Task: Find connections with filter location Laâyoune / El Aaiún with filter topic #inspirationwith filter profile language Potuguese with filter current company K12 Techno Services Pvt. Ltd. with filter school Sri Aurobindo College with filter industry Retail with filter service category Headshot Photography with filter keywords title Executive Assistant
Action: Mouse moved to (567, 70)
Screenshot: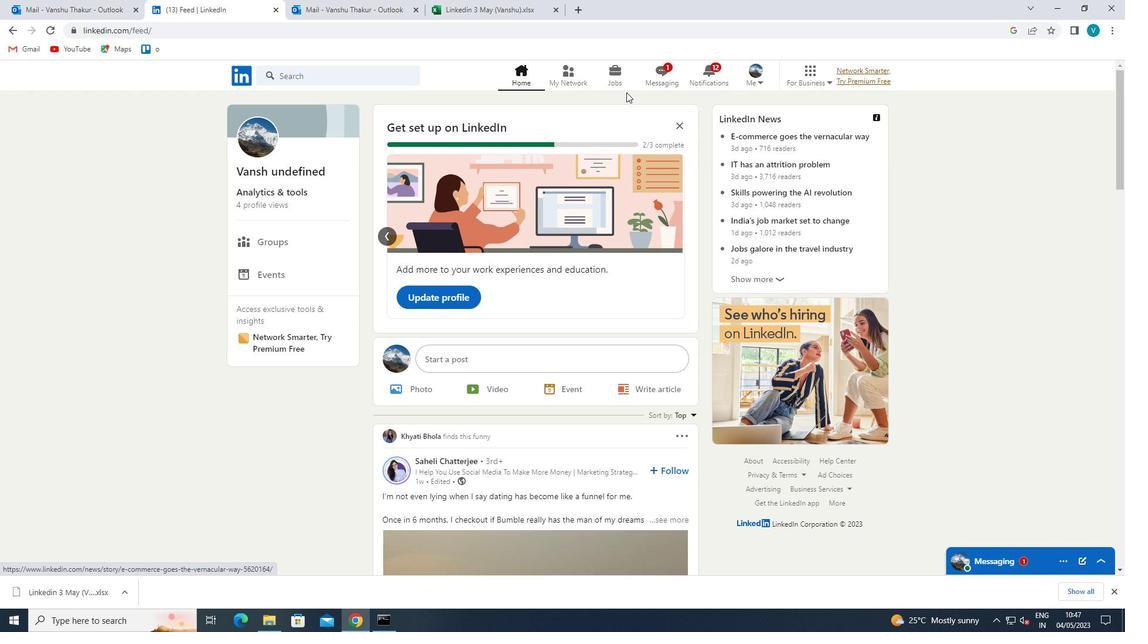 
Action: Mouse pressed left at (567, 70)
Screenshot: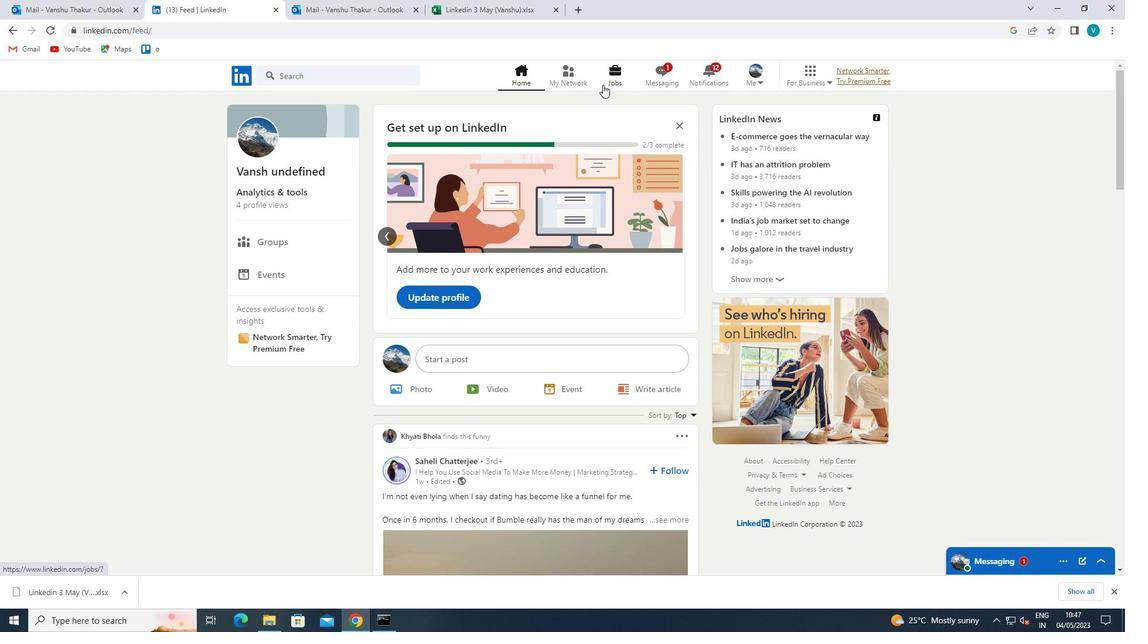 
Action: Mouse moved to (330, 147)
Screenshot: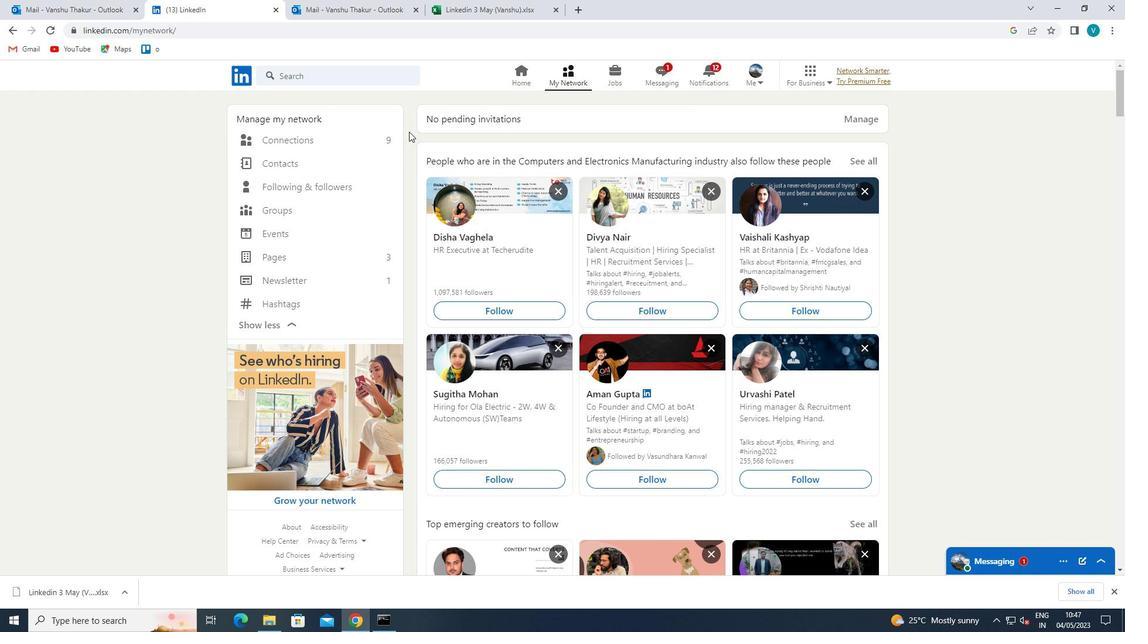 
Action: Mouse pressed left at (330, 147)
Screenshot: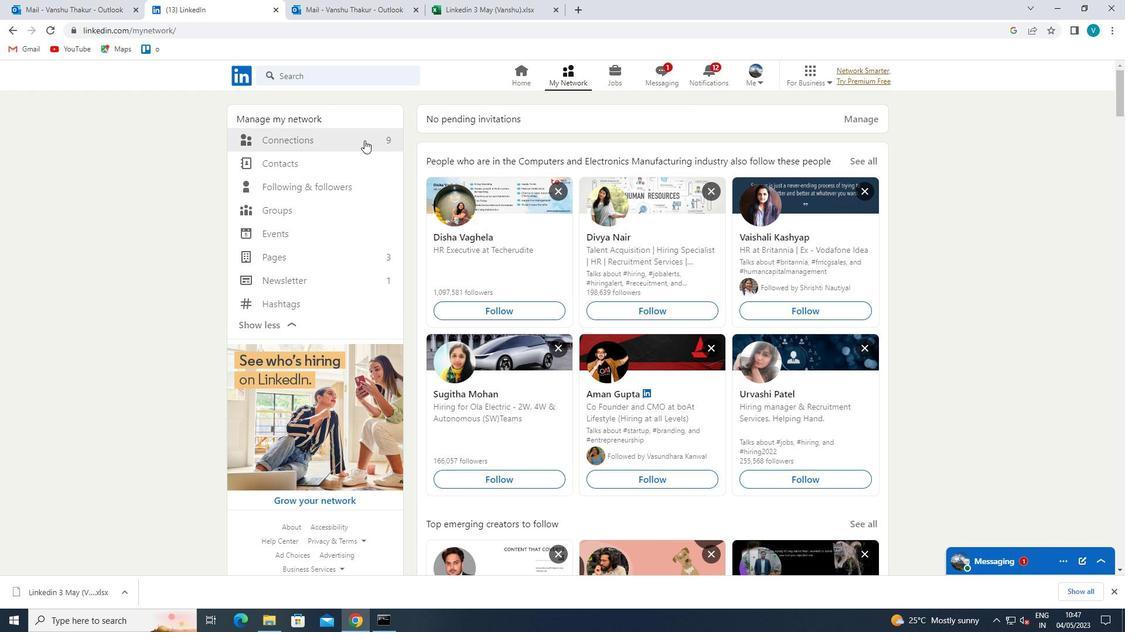 
Action: Mouse moved to (336, 145)
Screenshot: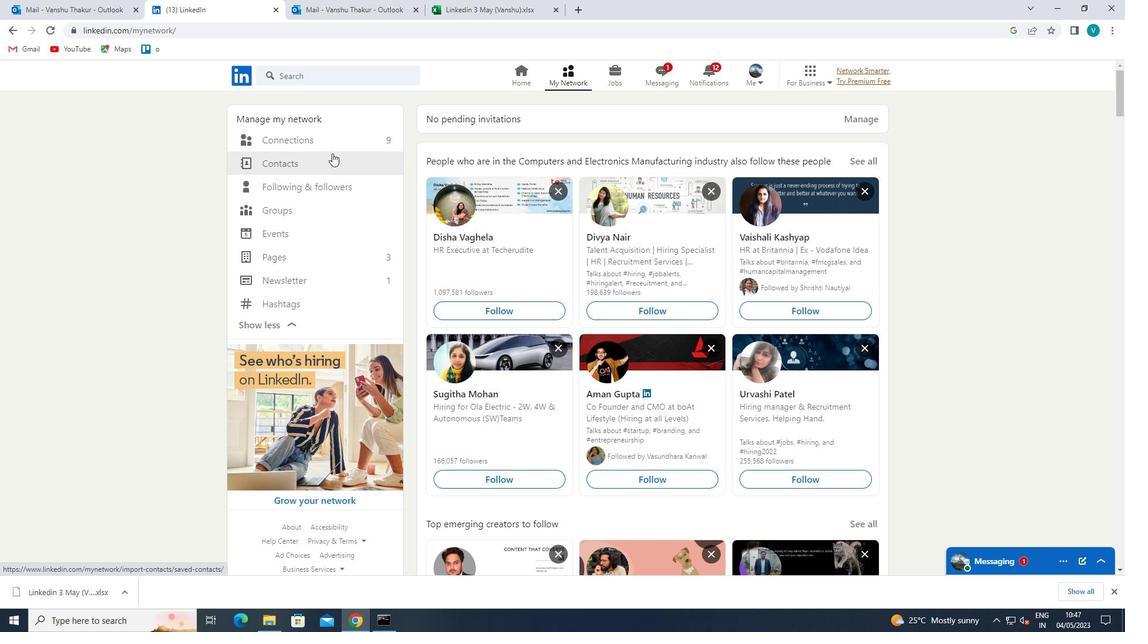 
Action: Mouse pressed left at (336, 145)
Screenshot: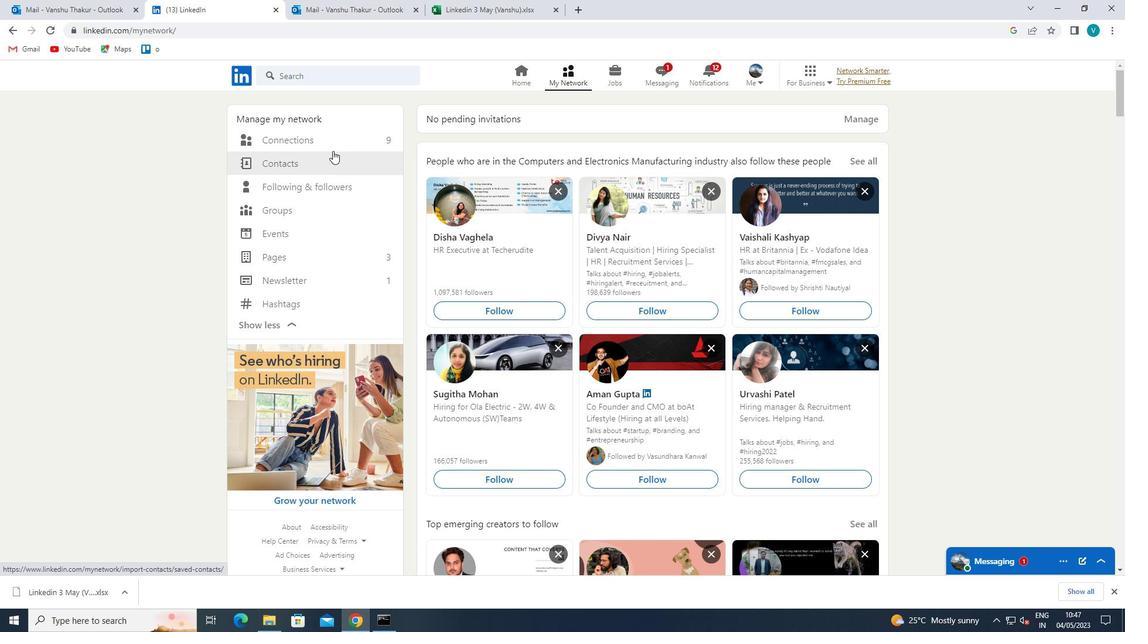 
Action: Mouse moved to (670, 137)
Screenshot: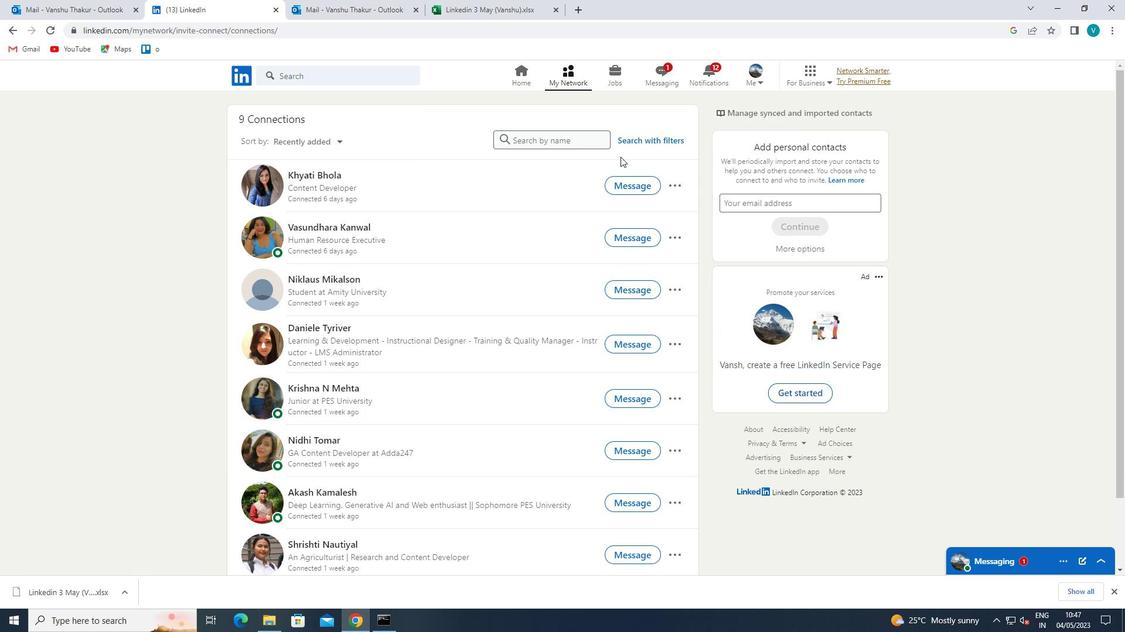 
Action: Mouse pressed left at (670, 137)
Screenshot: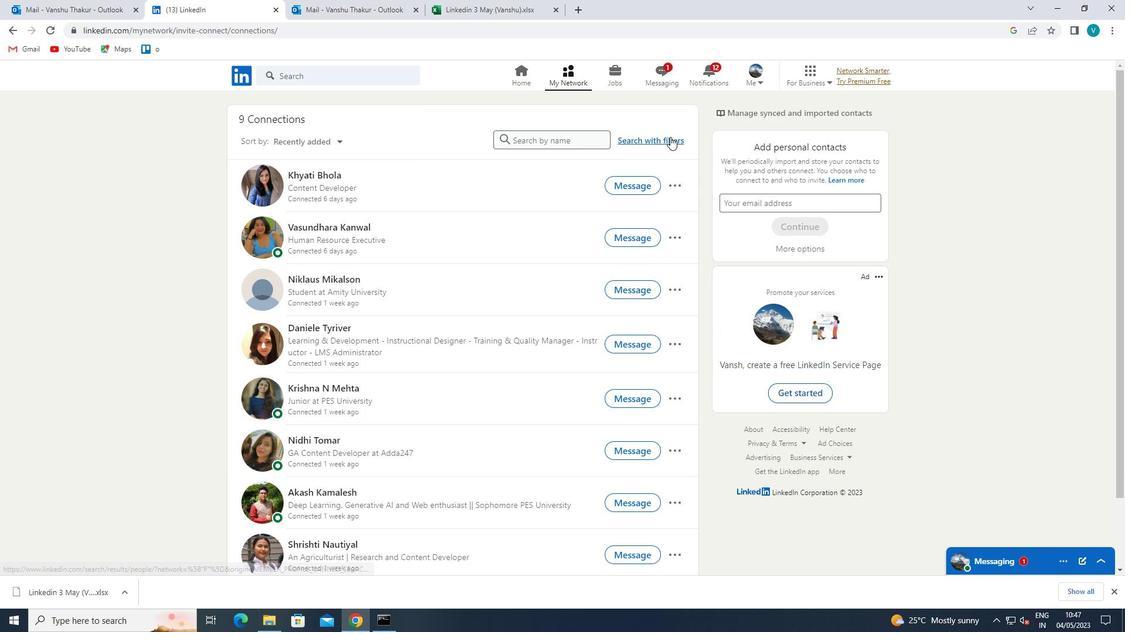 
Action: Mouse moved to (571, 111)
Screenshot: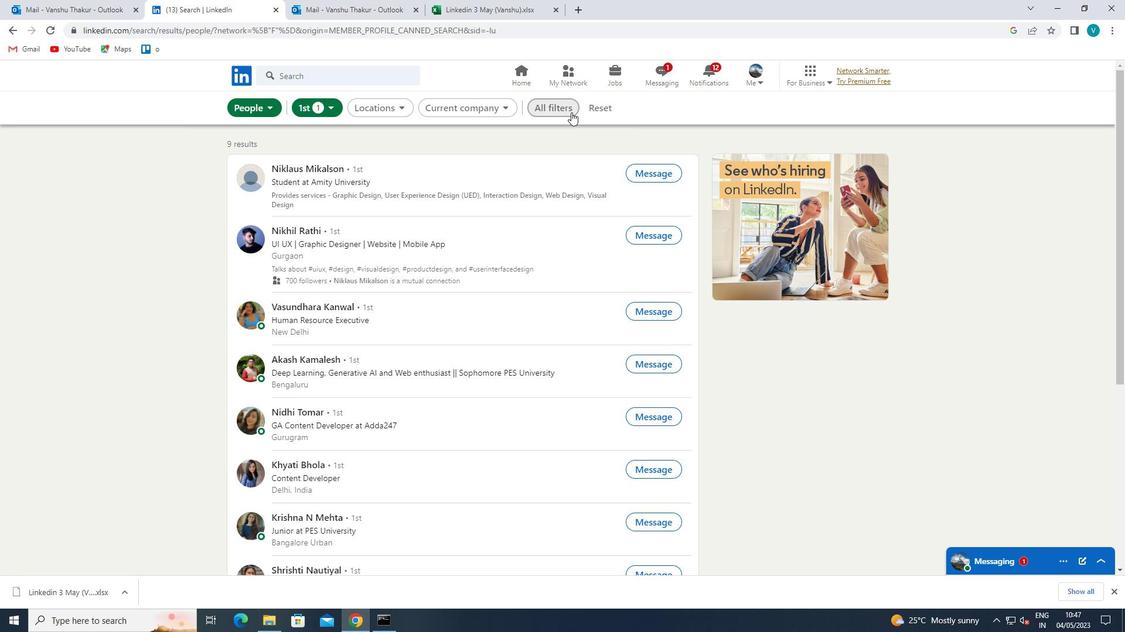 
Action: Mouse pressed left at (571, 111)
Screenshot: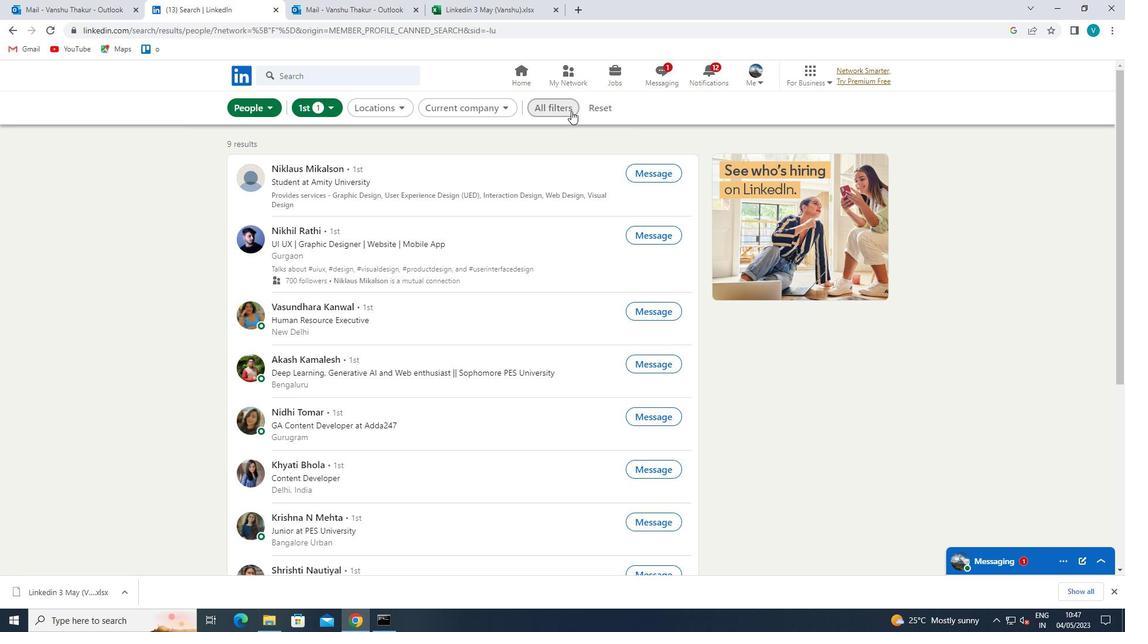 
Action: Mouse moved to (913, 267)
Screenshot: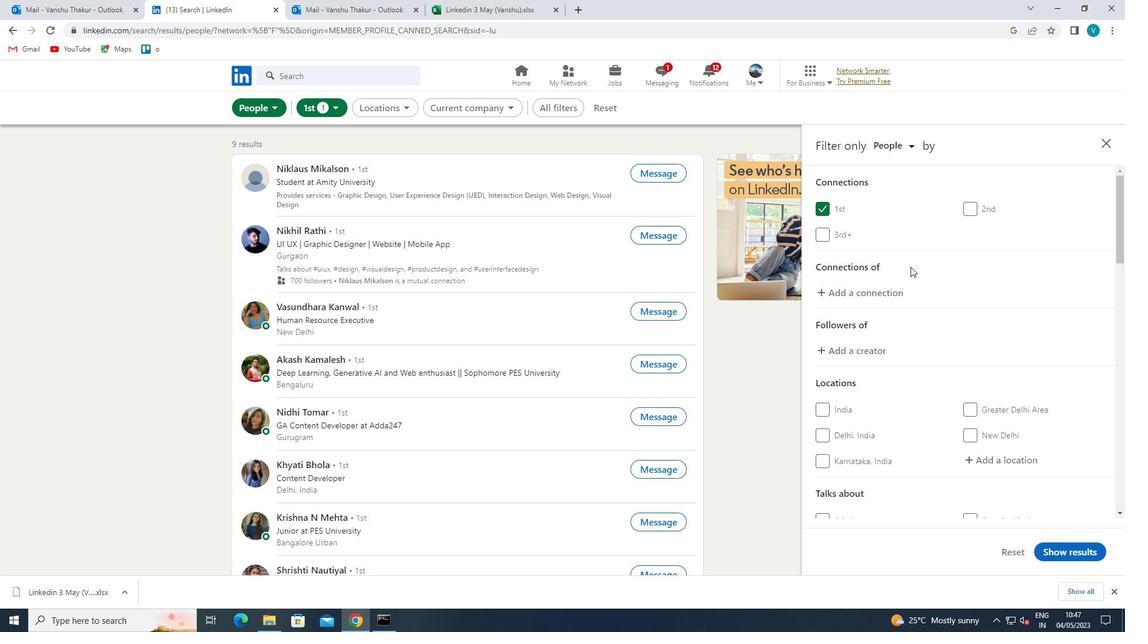 
Action: Mouse scrolled (913, 267) with delta (0, 0)
Screenshot: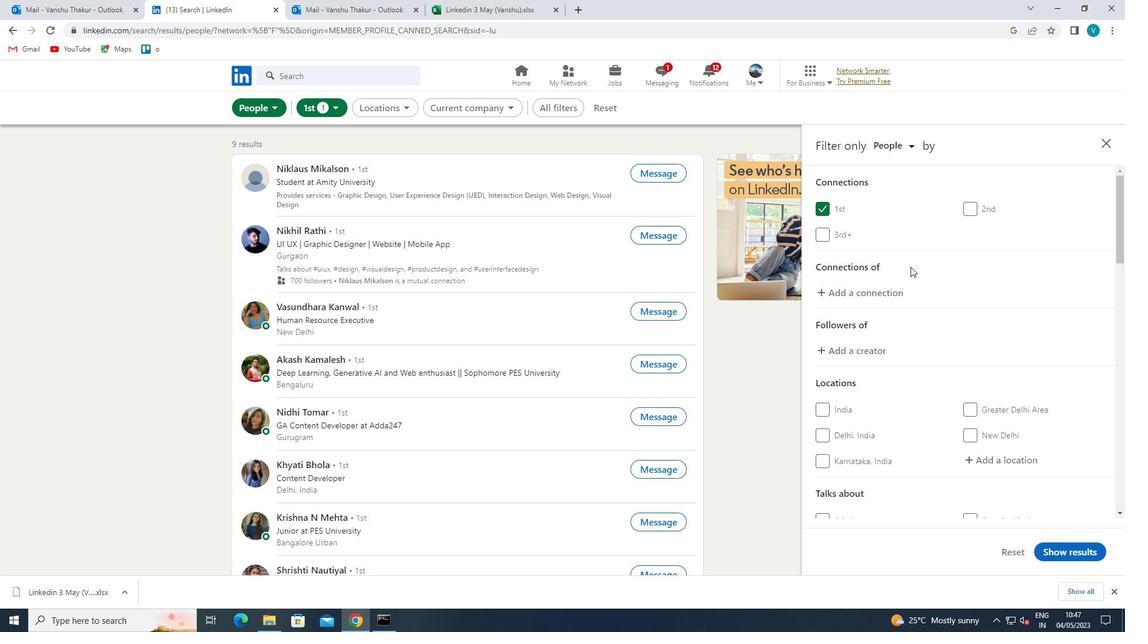 
Action: Mouse moved to (921, 280)
Screenshot: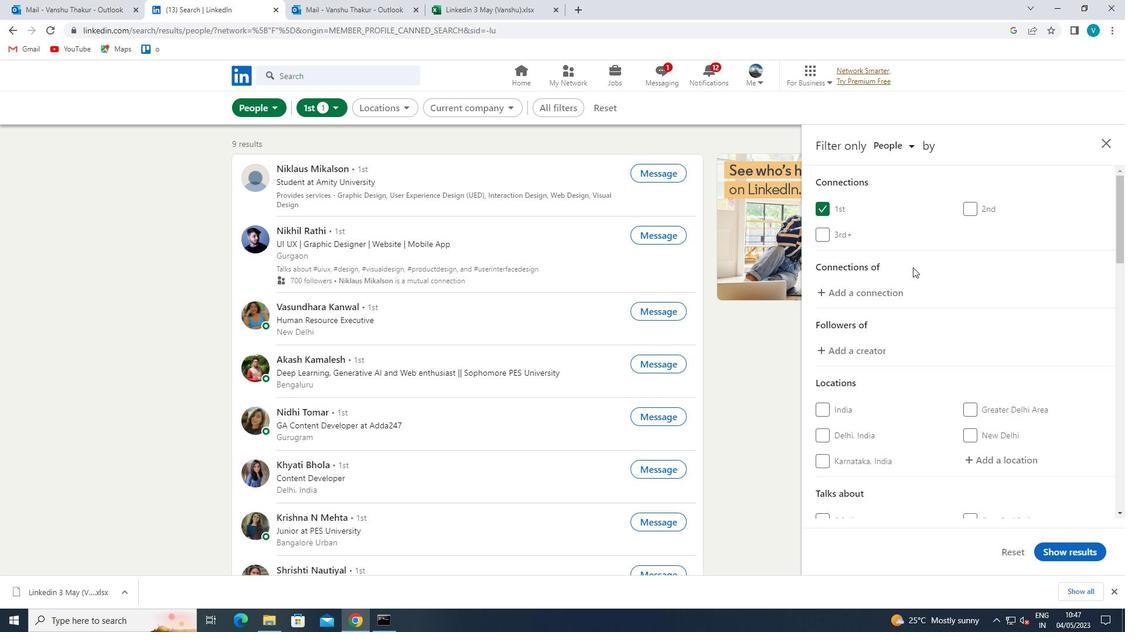 
Action: Mouse scrolled (921, 279) with delta (0, 0)
Screenshot: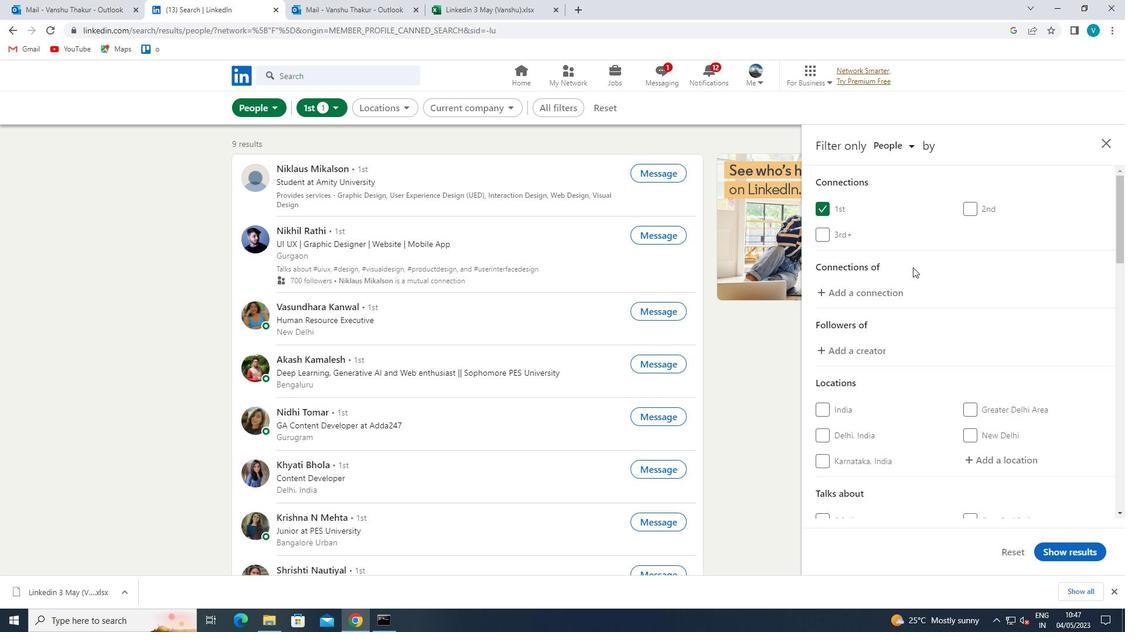 
Action: Mouse moved to (990, 343)
Screenshot: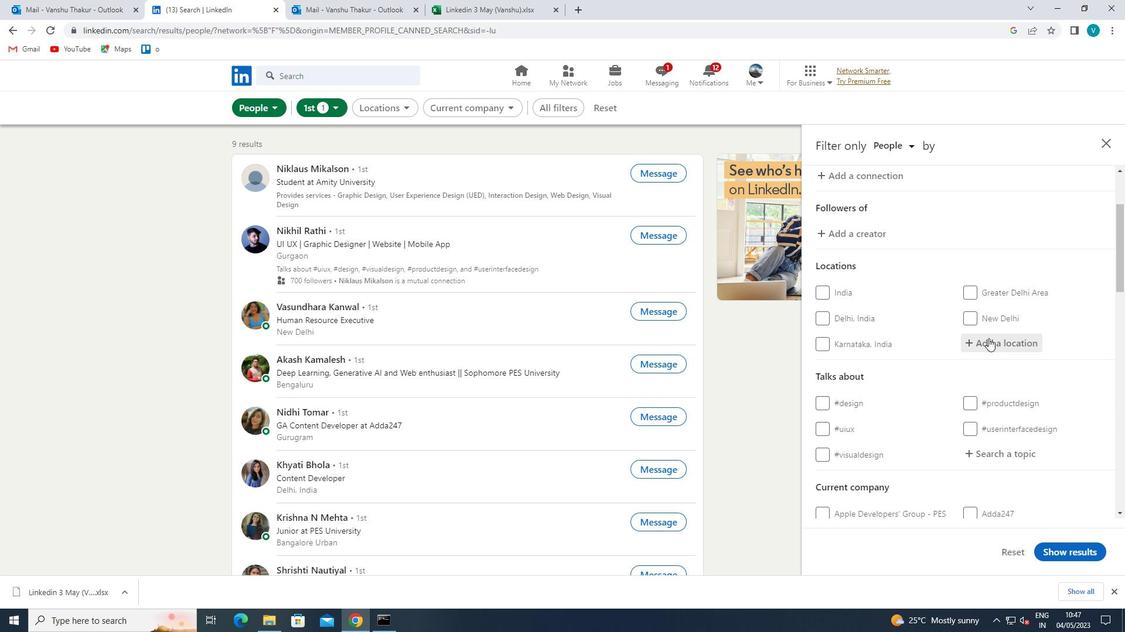 
Action: Mouse pressed left at (990, 343)
Screenshot: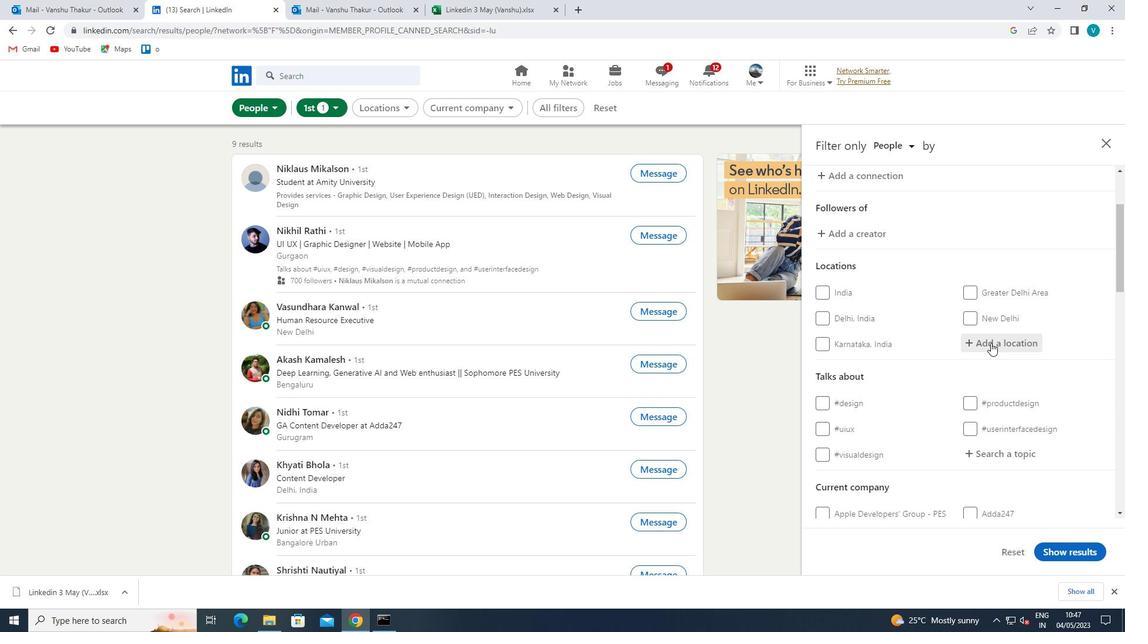 
Action: Mouse moved to (984, 347)
Screenshot: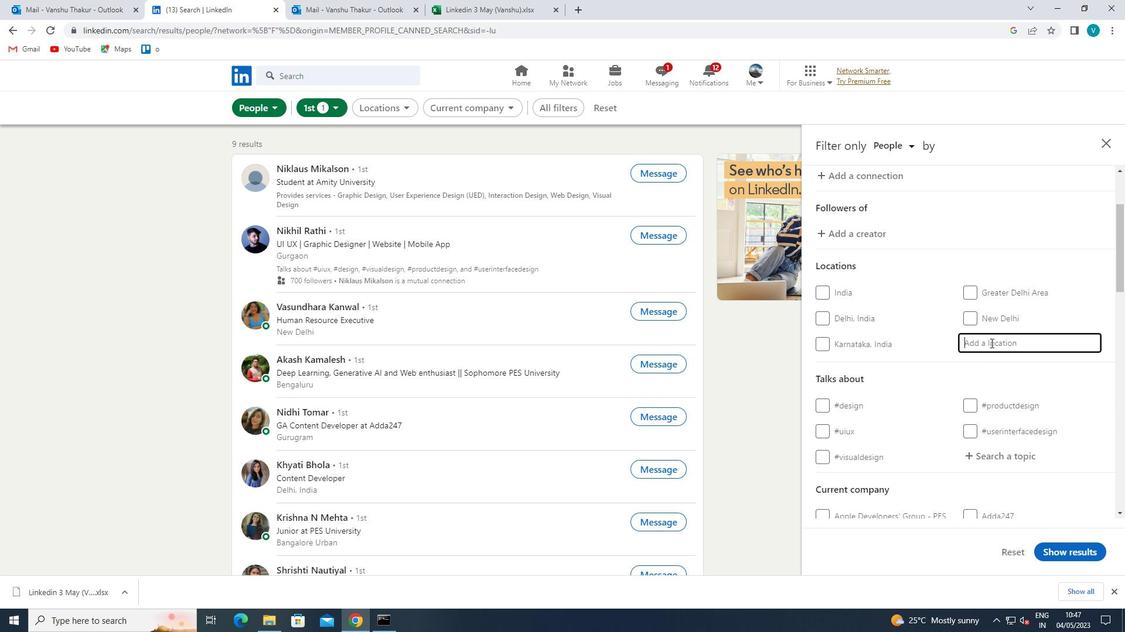 
Action: Key pressed <Key.shift>LAAYOU
Screenshot: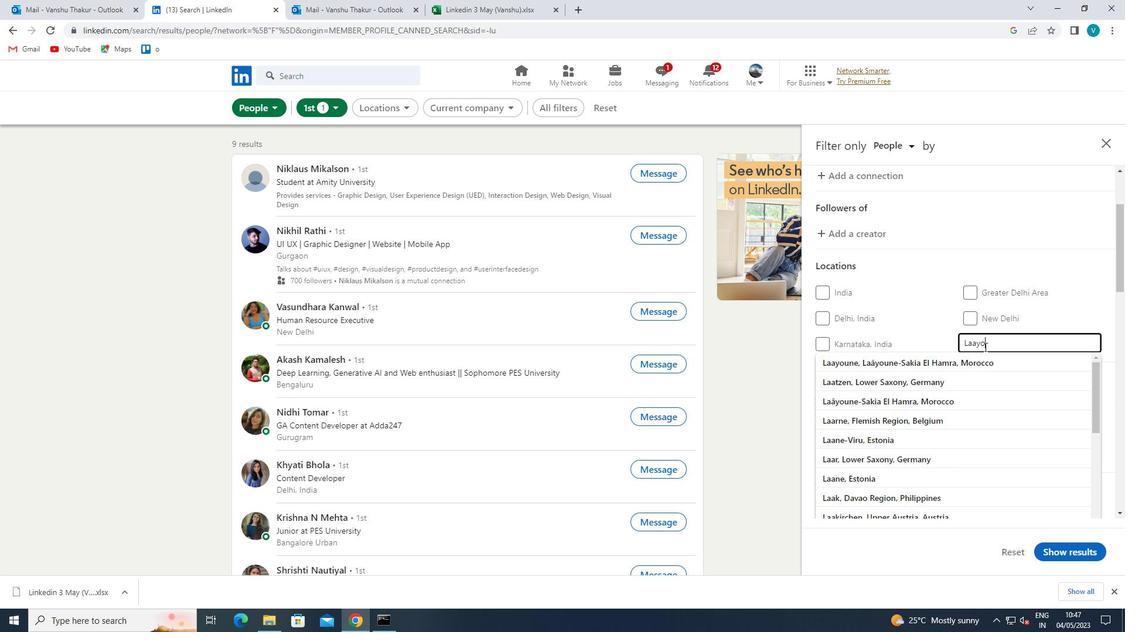 
Action: Mouse moved to (986, 363)
Screenshot: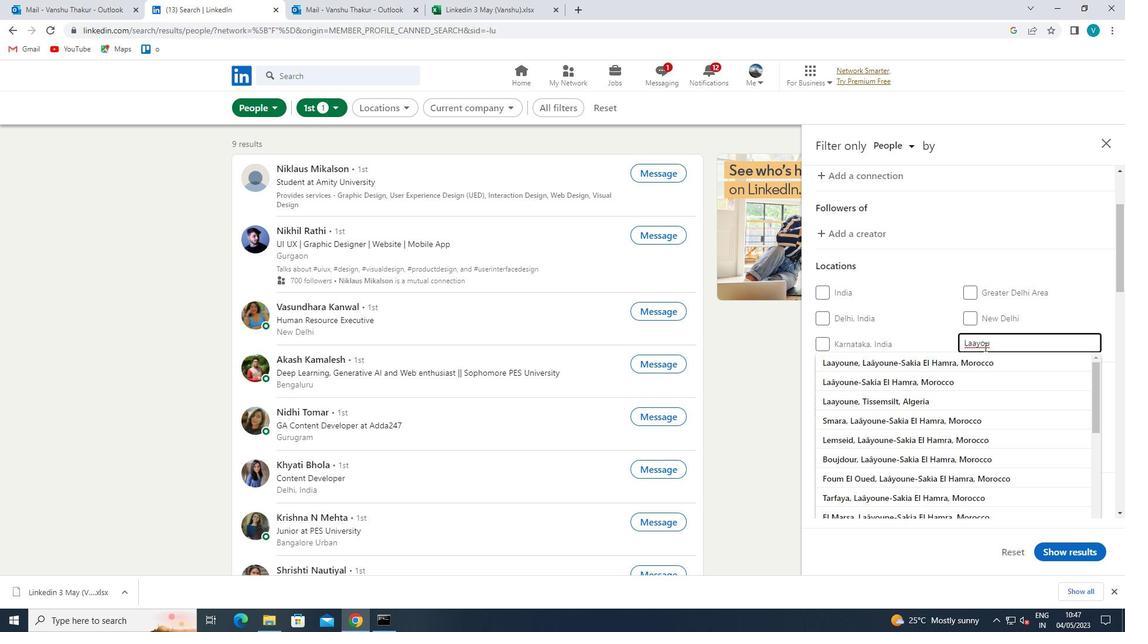 
Action: Mouse pressed left at (986, 363)
Screenshot: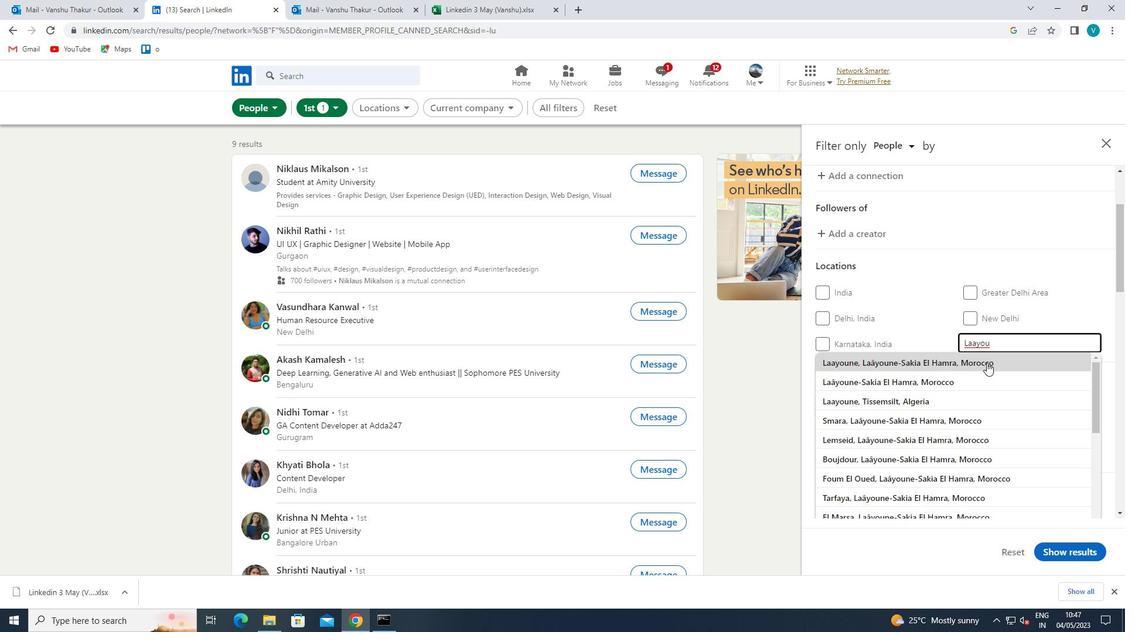 
Action: Mouse moved to (988, 363)
Screenshot: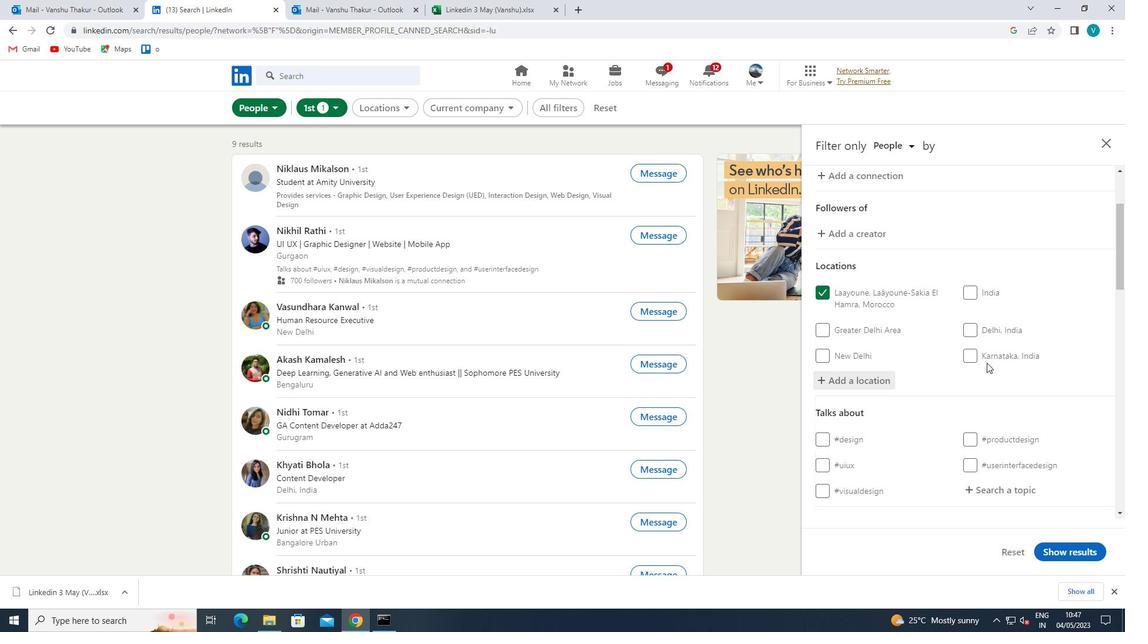 
Action: Mouse scrolled (988, 362) with delta (0, 0)
Screenshot: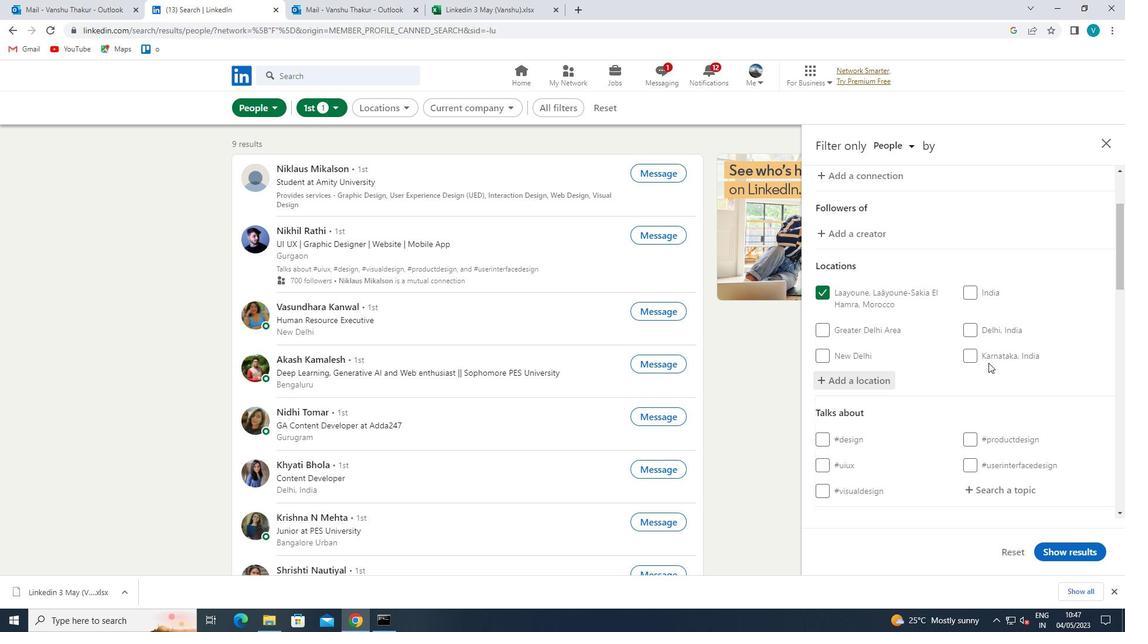 
Action: Mouse moved to (976, 371)
Screenshot: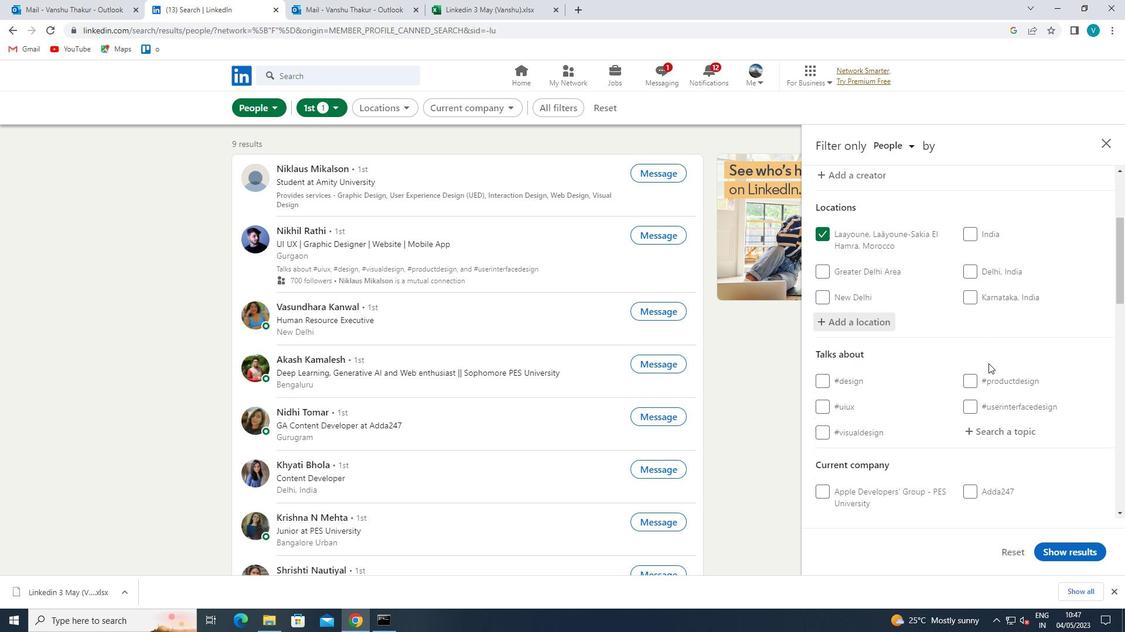 
Action: Mouse scrolled (976, 370) with delta (0, 0)
Screenshot: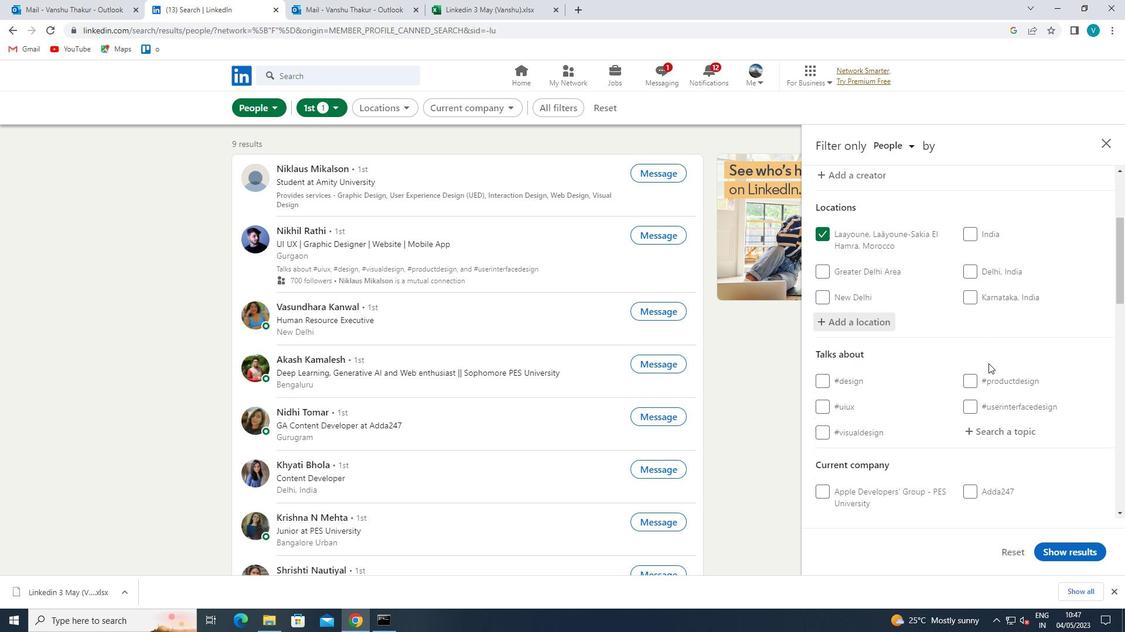 
Action: Mouse moved to (1007, 365)
Screenshot: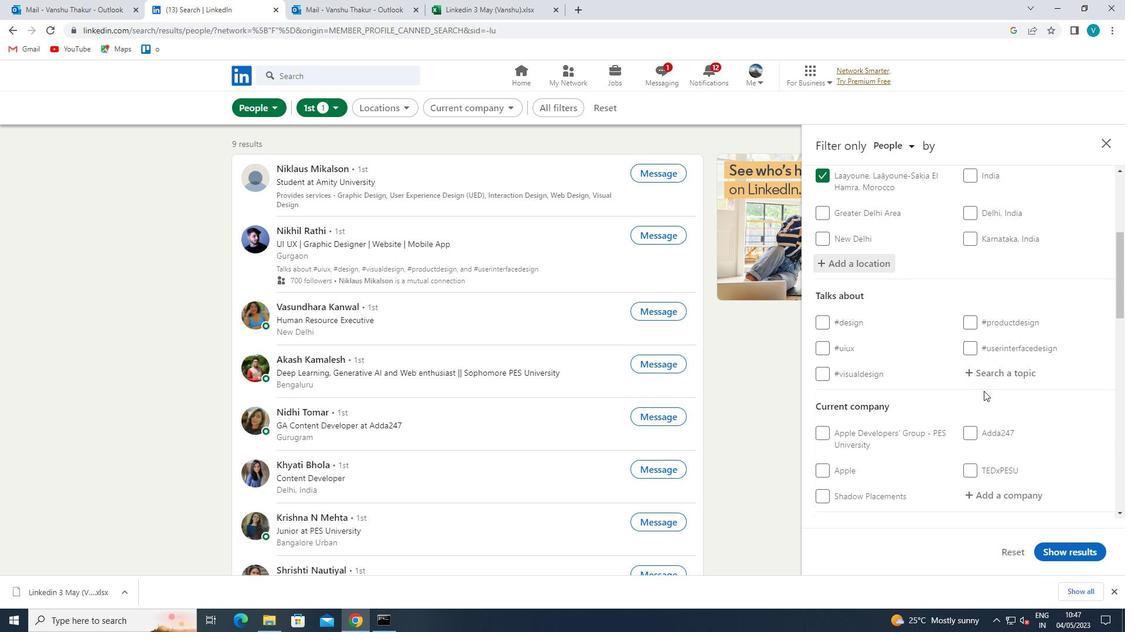 
Action: Mouse pressed left at (1007, 365)
Screenshot: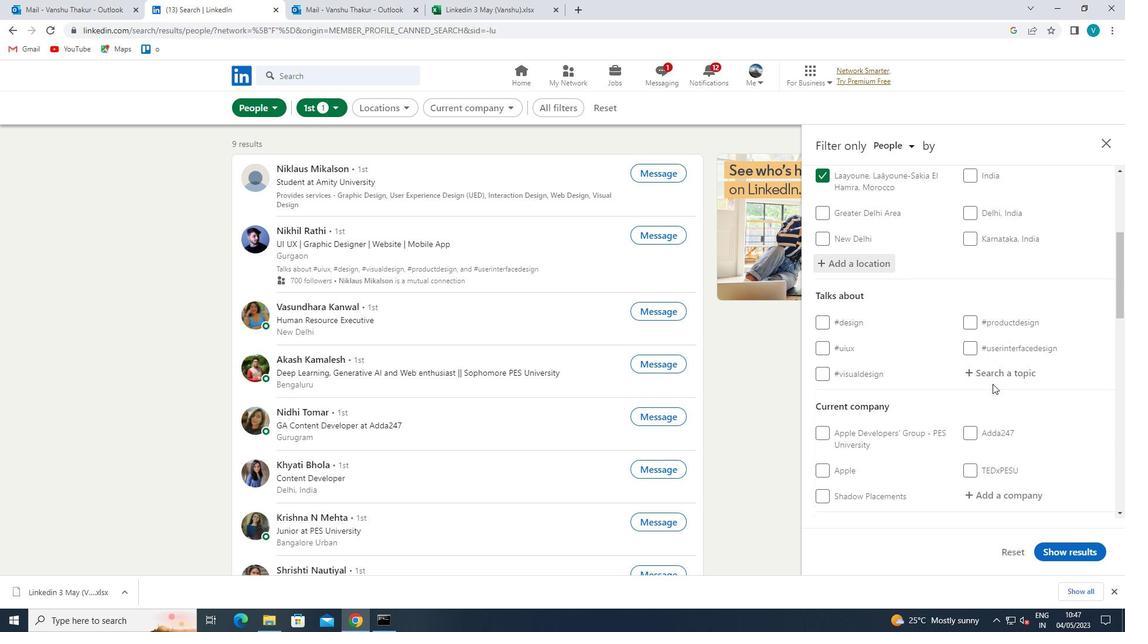 
Action: Mouse moved to (1003, 367)
Screenshot: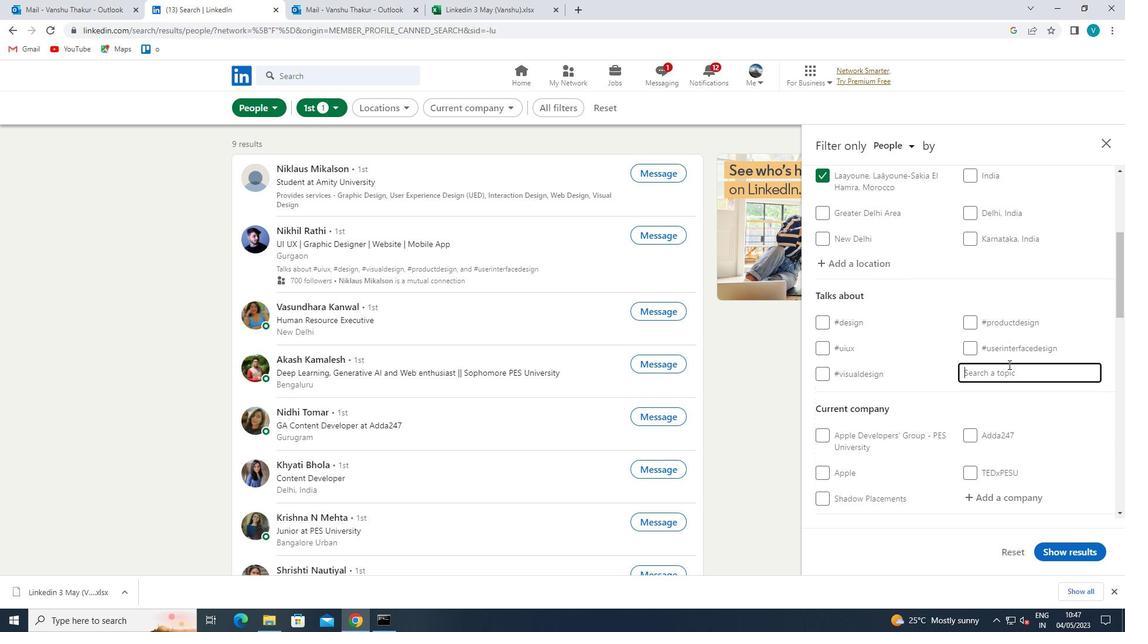 
Action: Key pressed INSPIRA
Screenshot: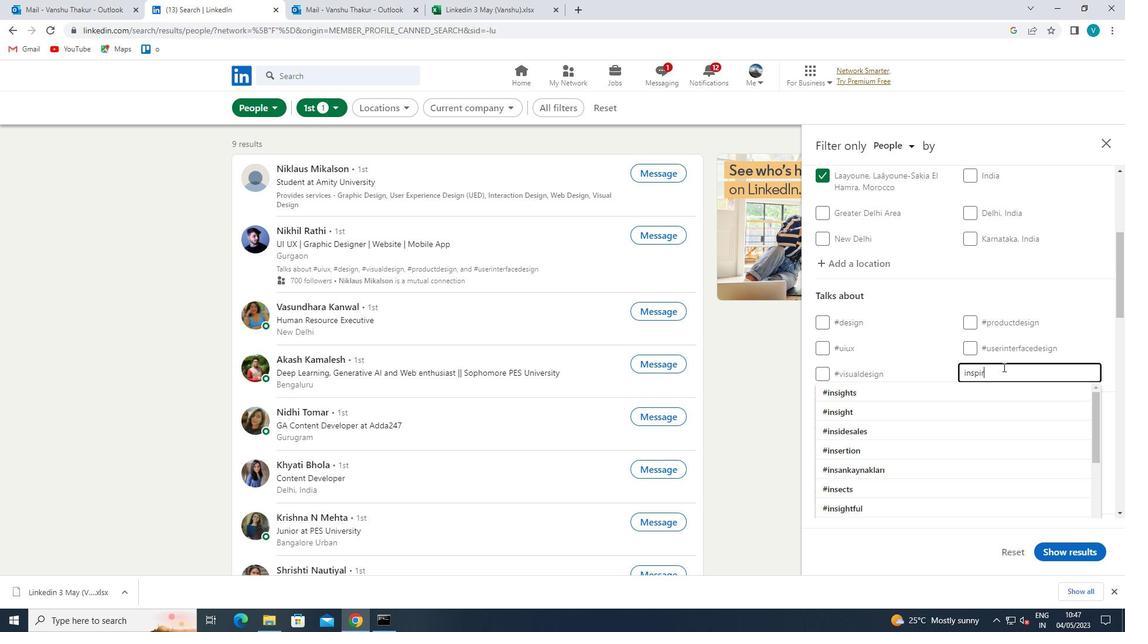 
Action: Mouse moved to (974, 386)
Screenshot: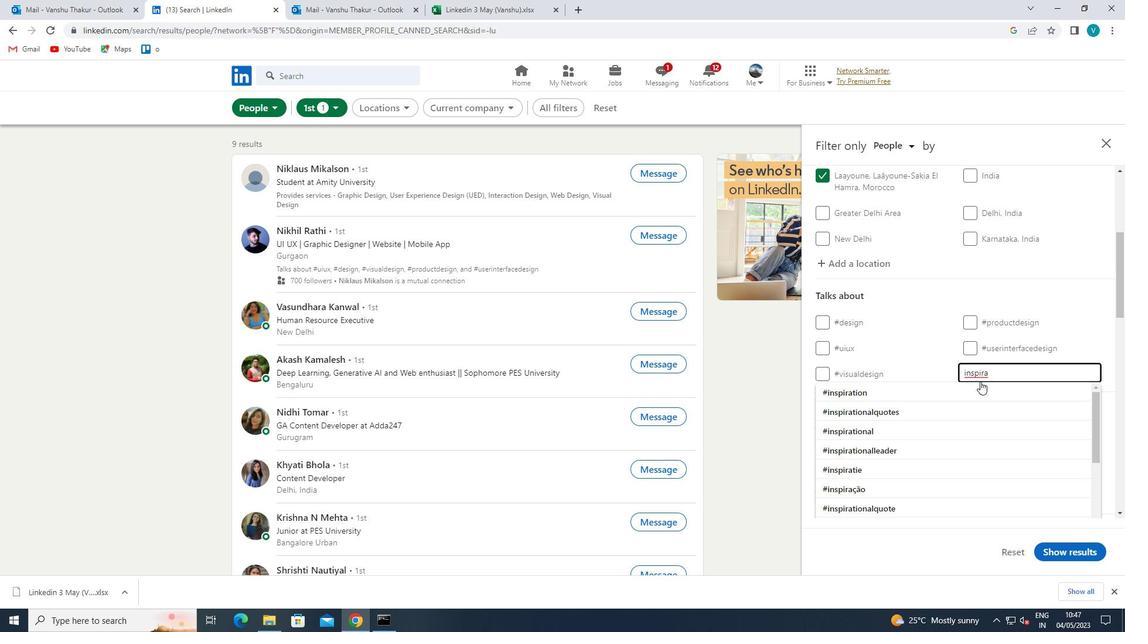 
Action: Mouse pressed left at (974, 386)
Screenshot: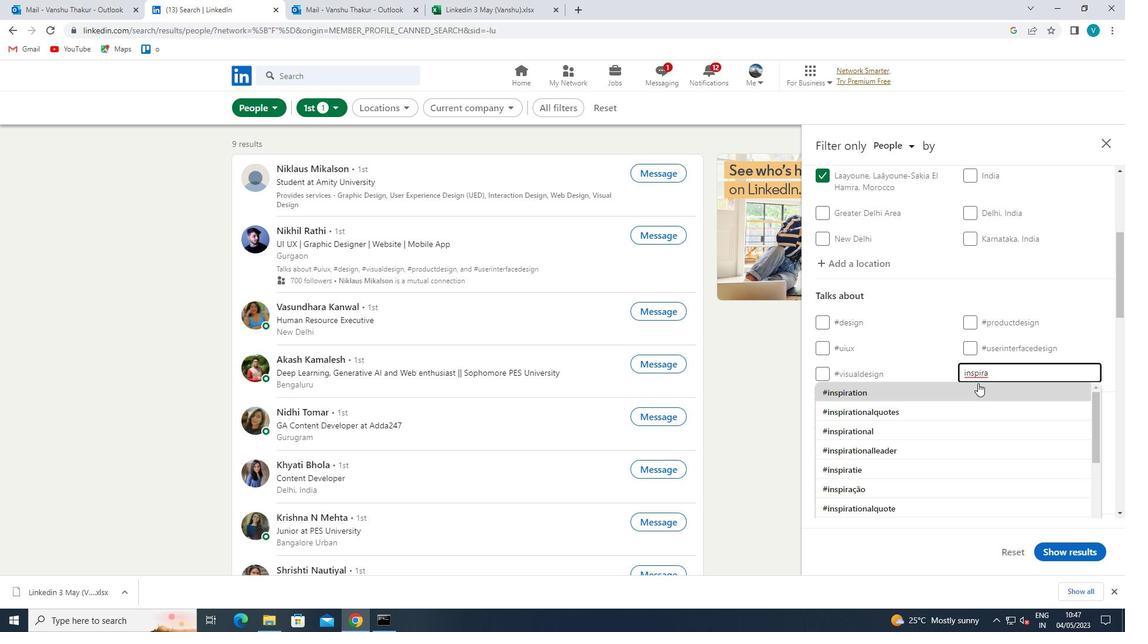 
Action: Mouse moved to (976, 385)
Screenshot: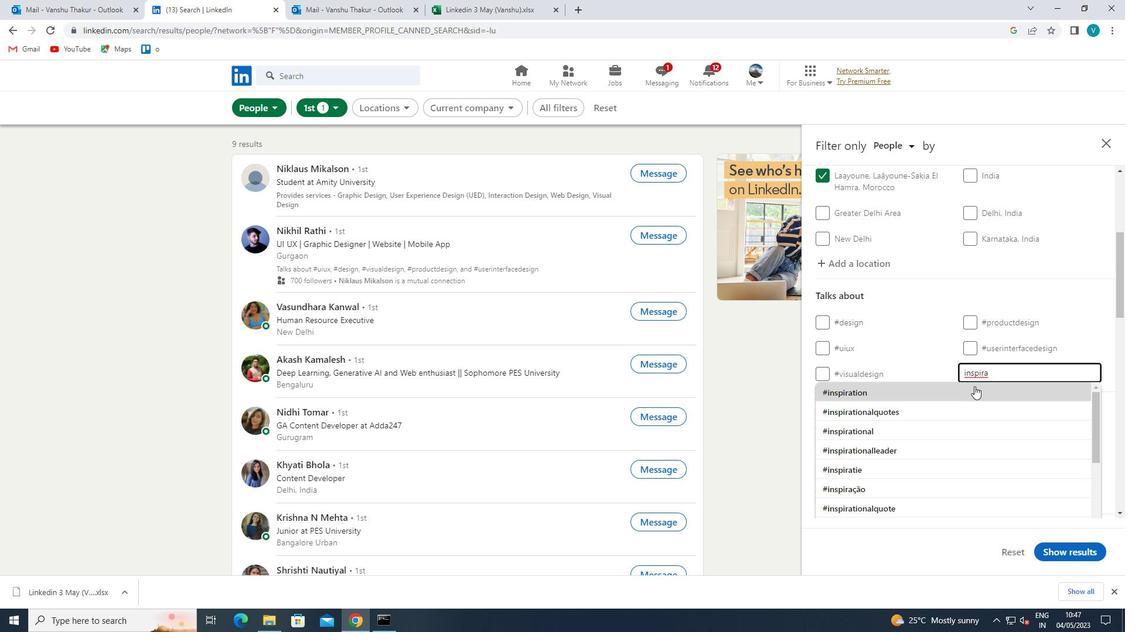 
Action: Mouse scrolled (976, 385) with delta (0, 0)
Screenshot: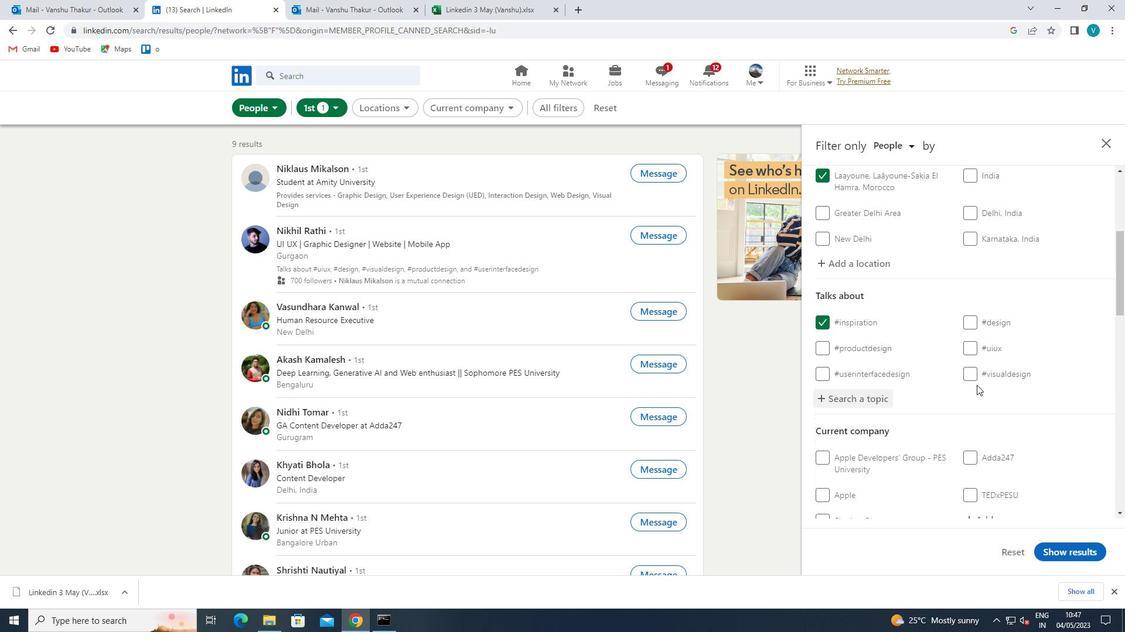 
Action: Mouse moved to (976, 385)
Screenshot: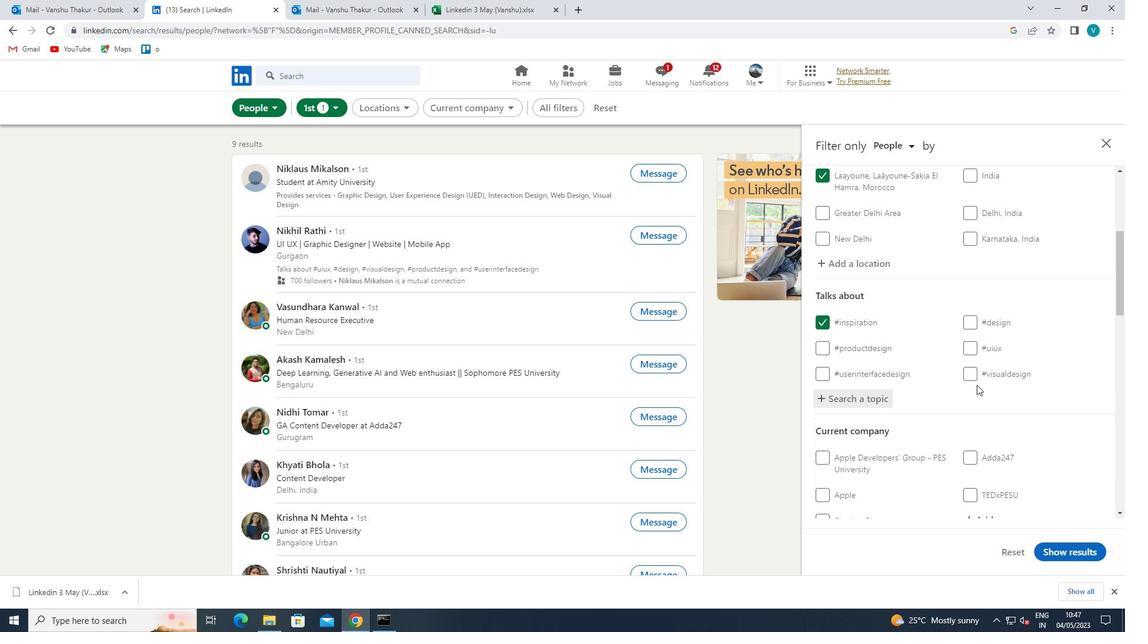 
Action: Mouse scrolled (976, 385) with delta (0, 0)
Screenshot: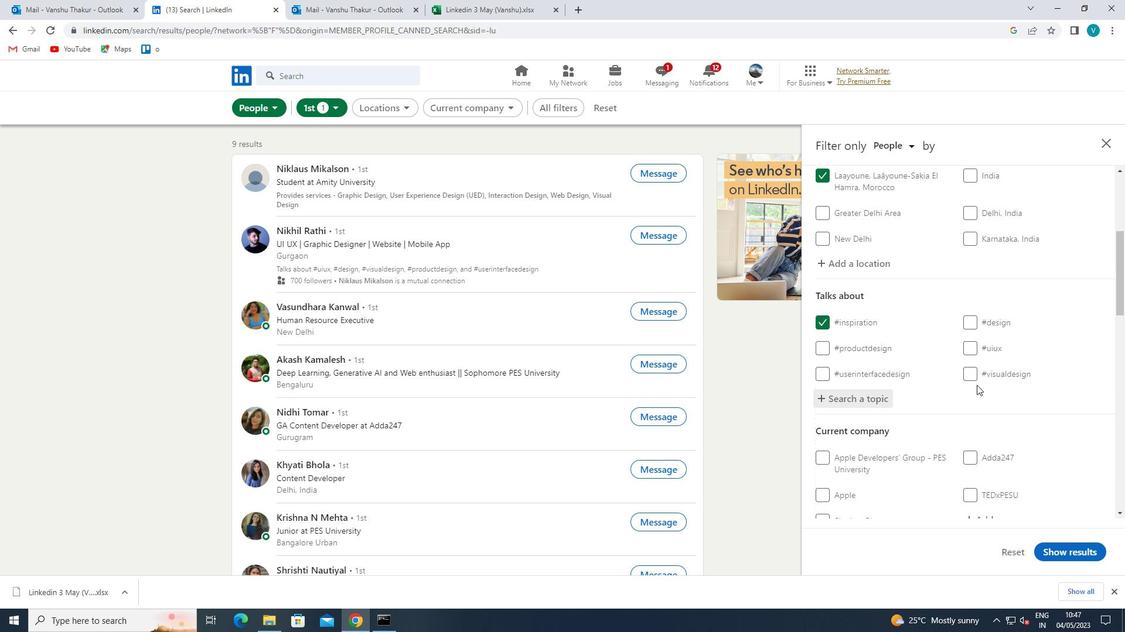 
Action: Mouse moved to (975, 393)
Screenshot: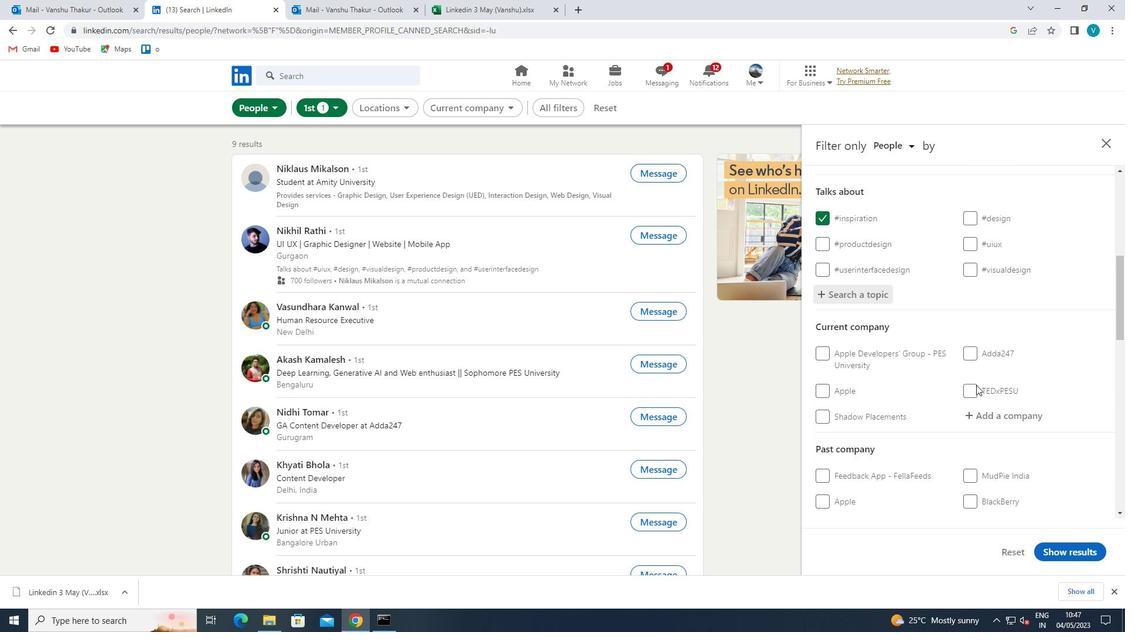 
Action: Mouse scrolled (975, 392) with delta (0, 0)
Screenshot: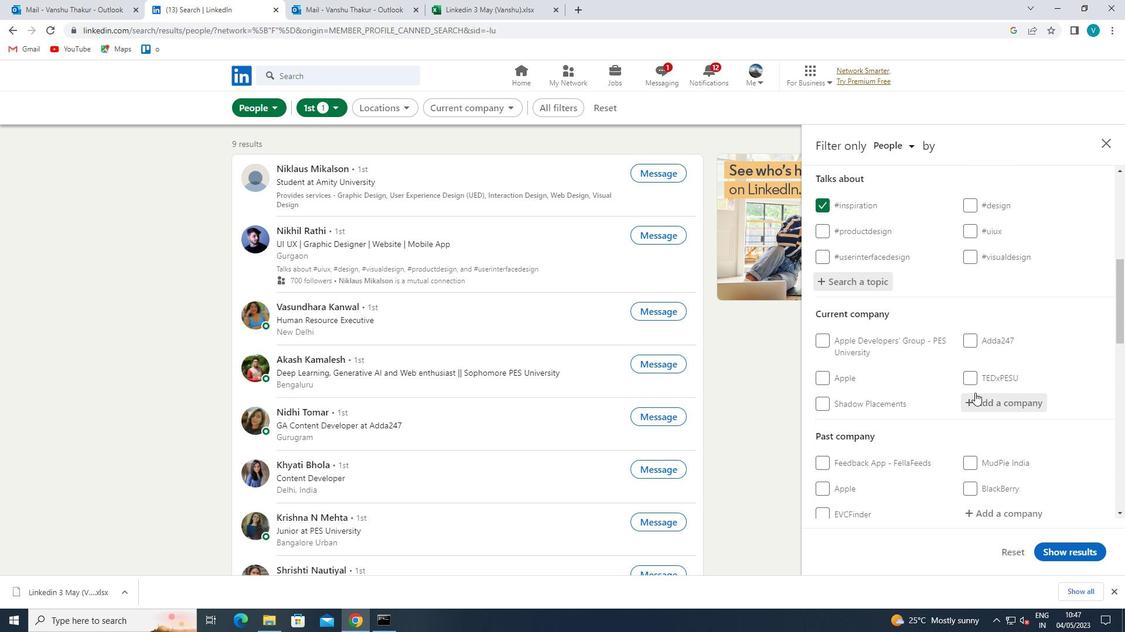 
Action: Mouse moved to (1017, 353)
Screenshot: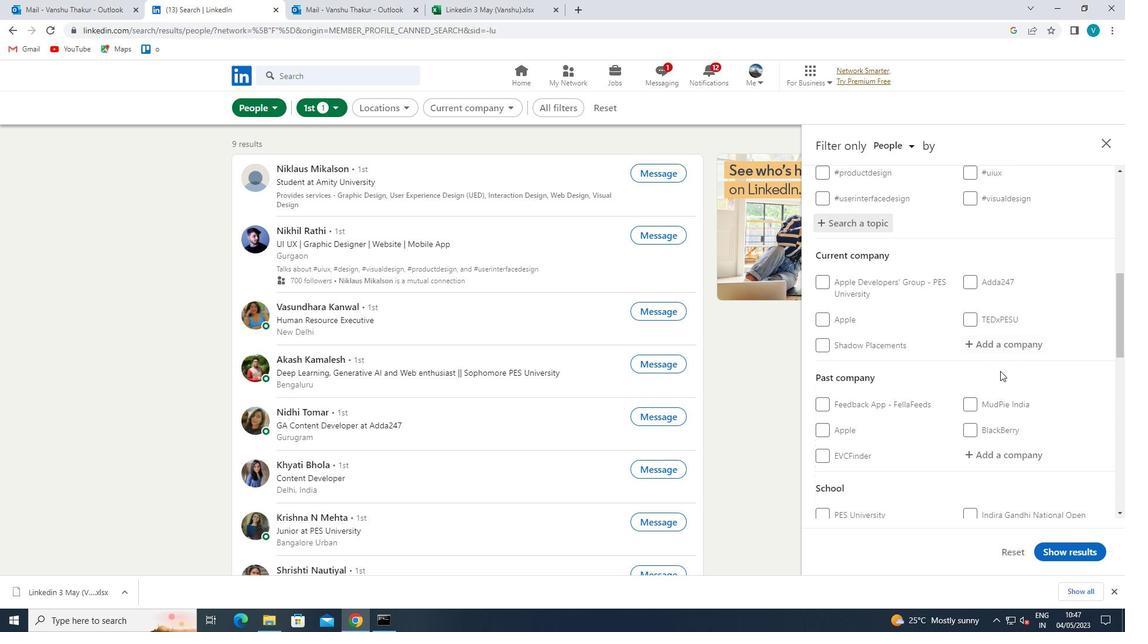 
Action: Mouse pressed left at (1017, 353)
Screenshot: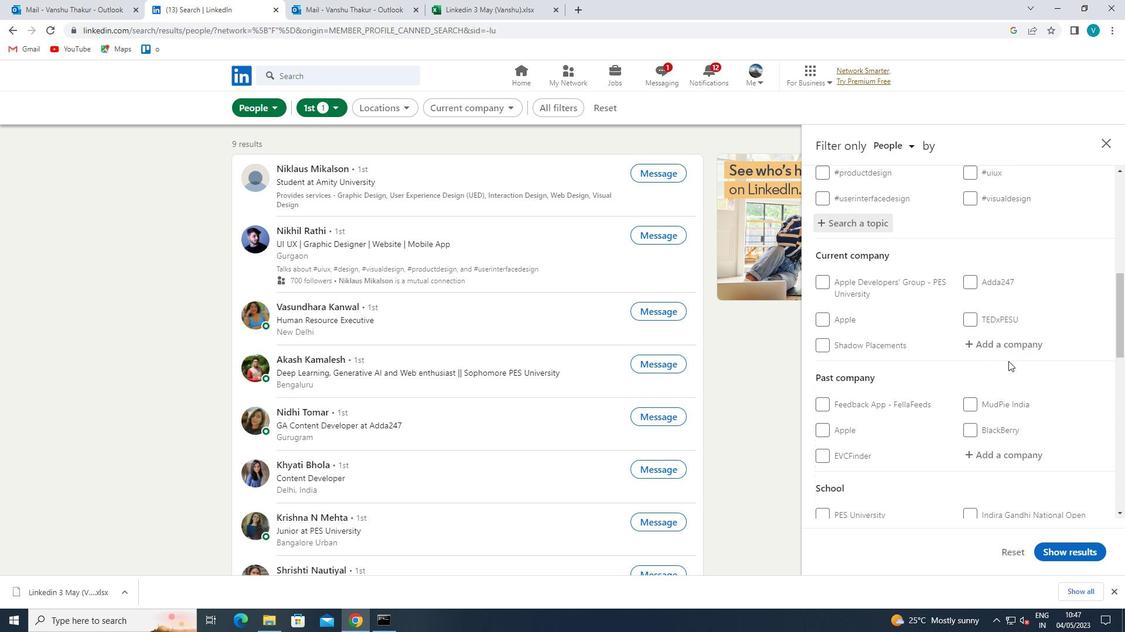 
Action: Mouse moved to (1021, 350)
Screenshot: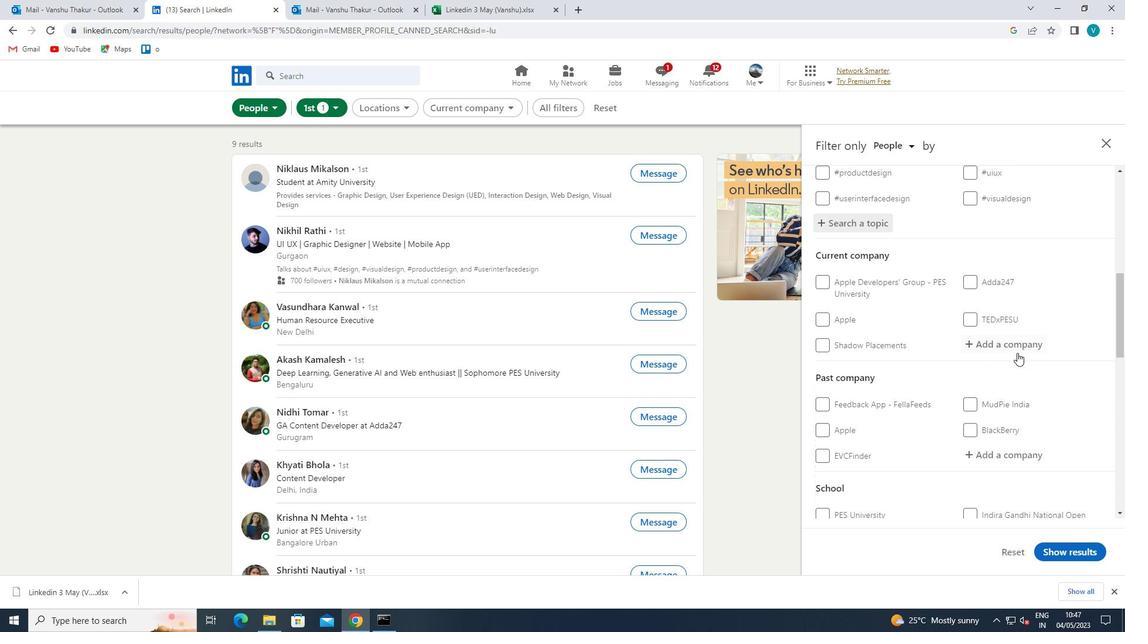 
Action: Key pressed <Key.shift>K12
Screenshot: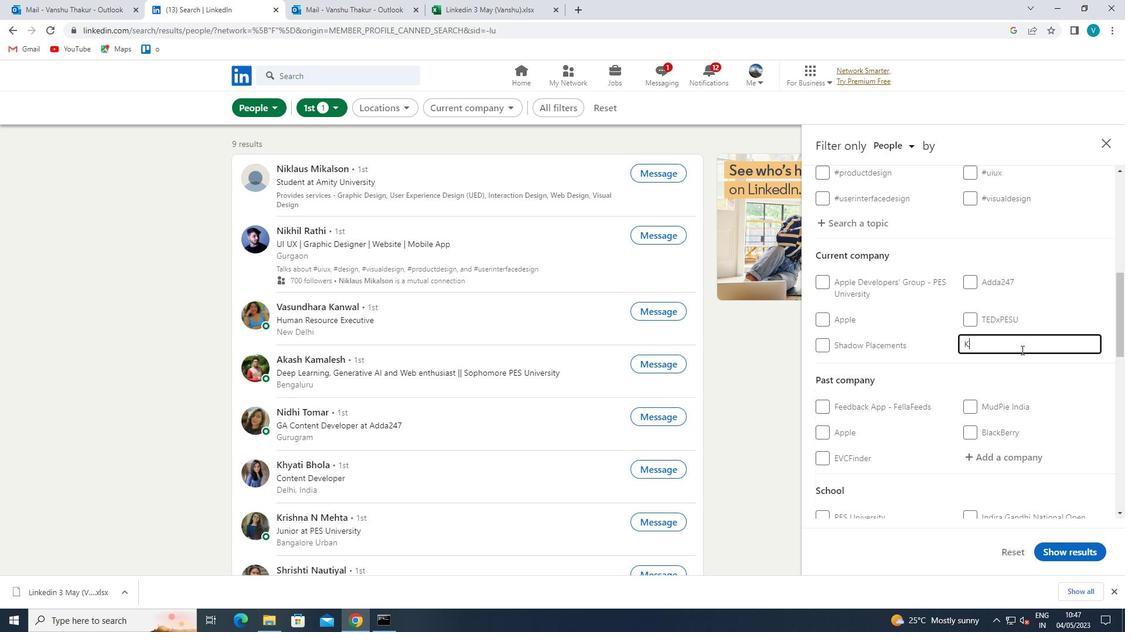 
Action: Mouse moved to (988, 392)
Screenshot: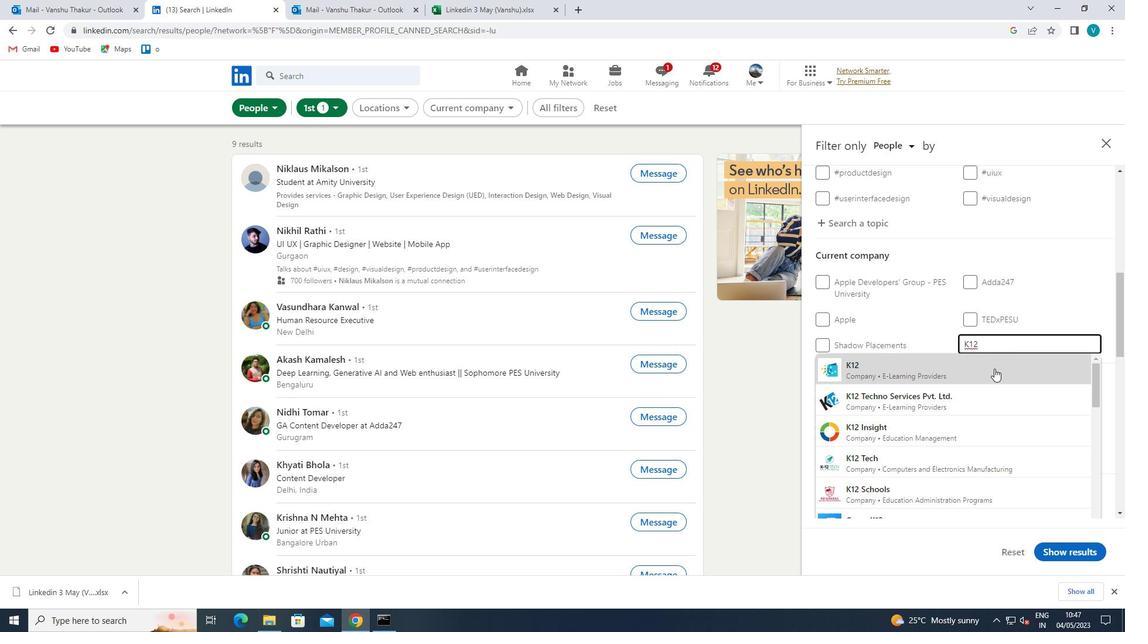 
Action: Mouse pressed left at (988, 392)
Screenshot: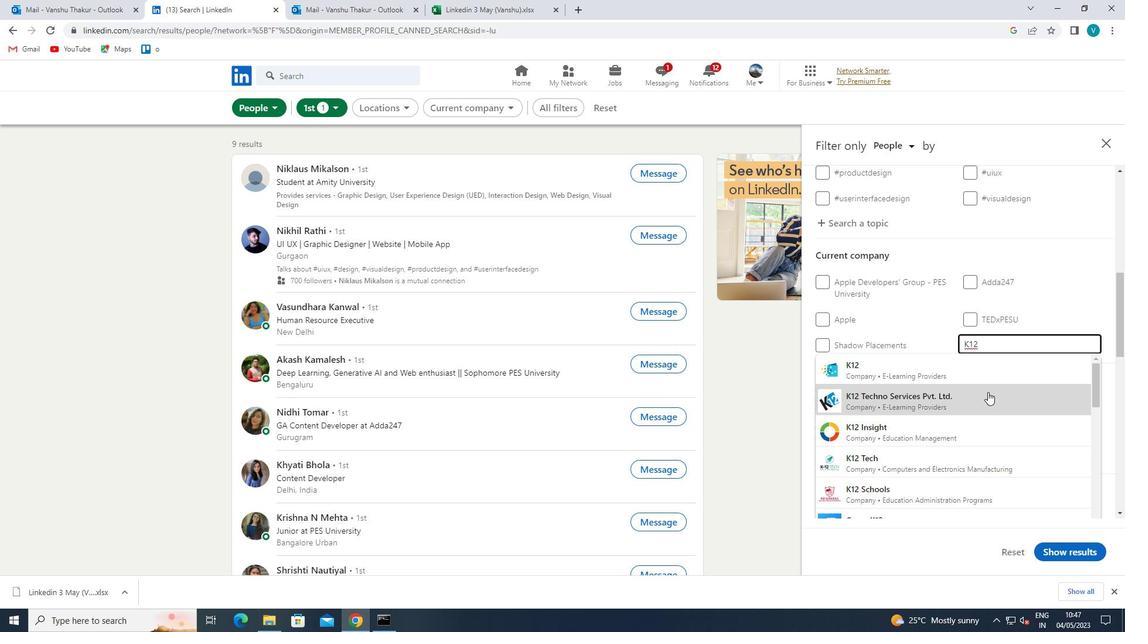 
Action: Mouse scrolled (988, 392) with delta (0, 0)
Screenshot: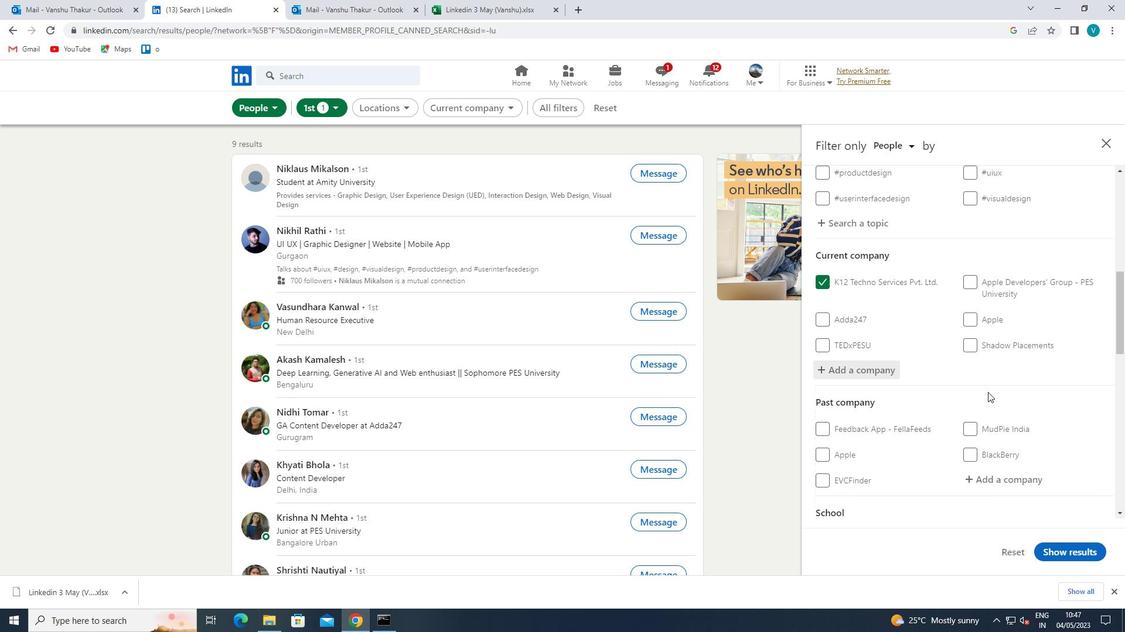 
Action: Mouse scrolled (988, 392) with delta (0, 0)
Screenshot: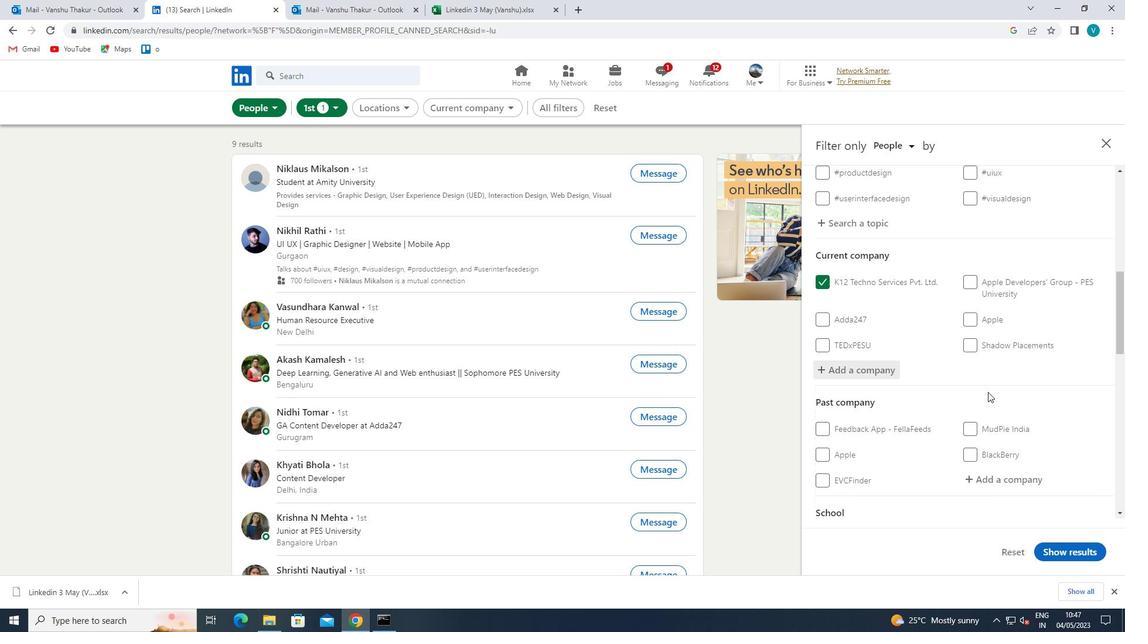 
Action: Mouse scrolled (988, 392) with delta (0, 0)
Screenshot: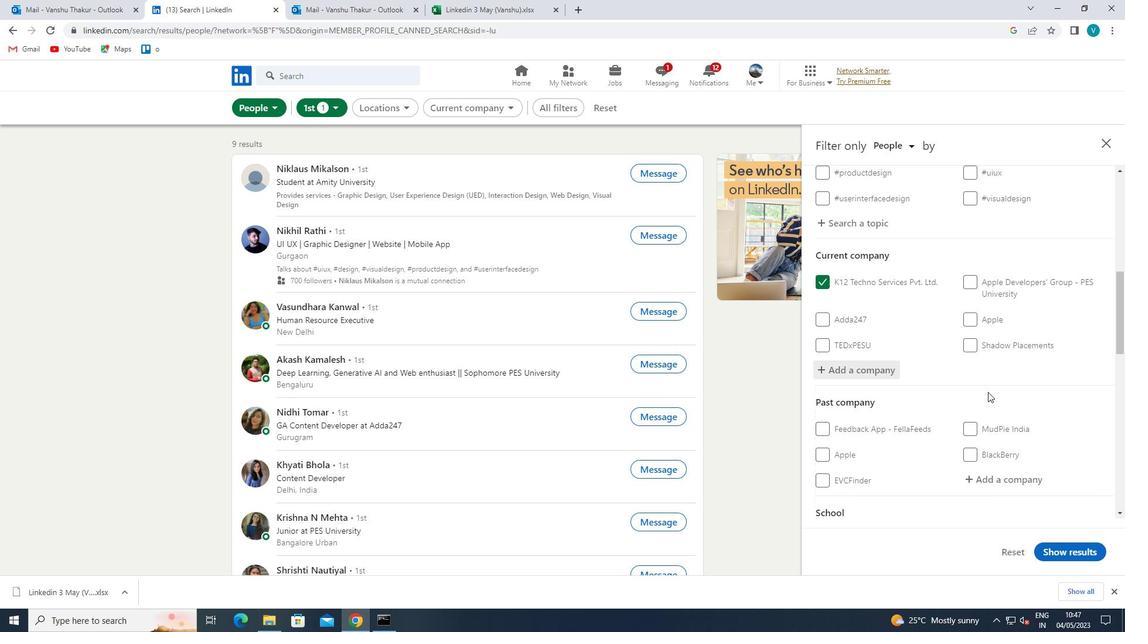 
Action: Mouse scrolled (988, 392) with delta (0, 0)
Screenshot: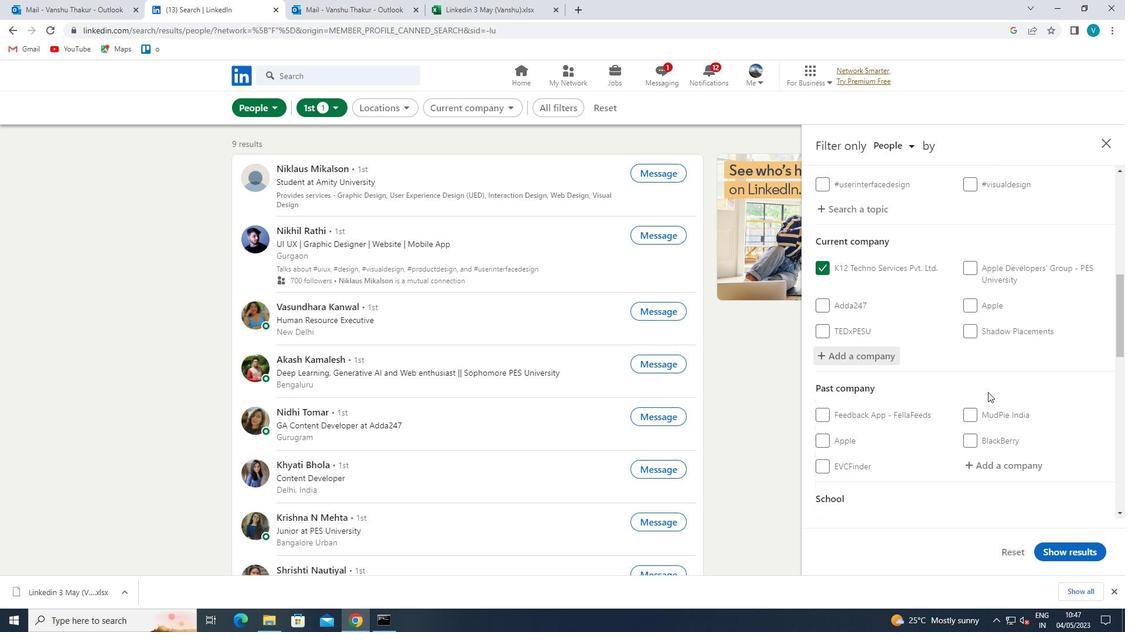 
Action: Mouse moved to (988, 392)
Screenshot: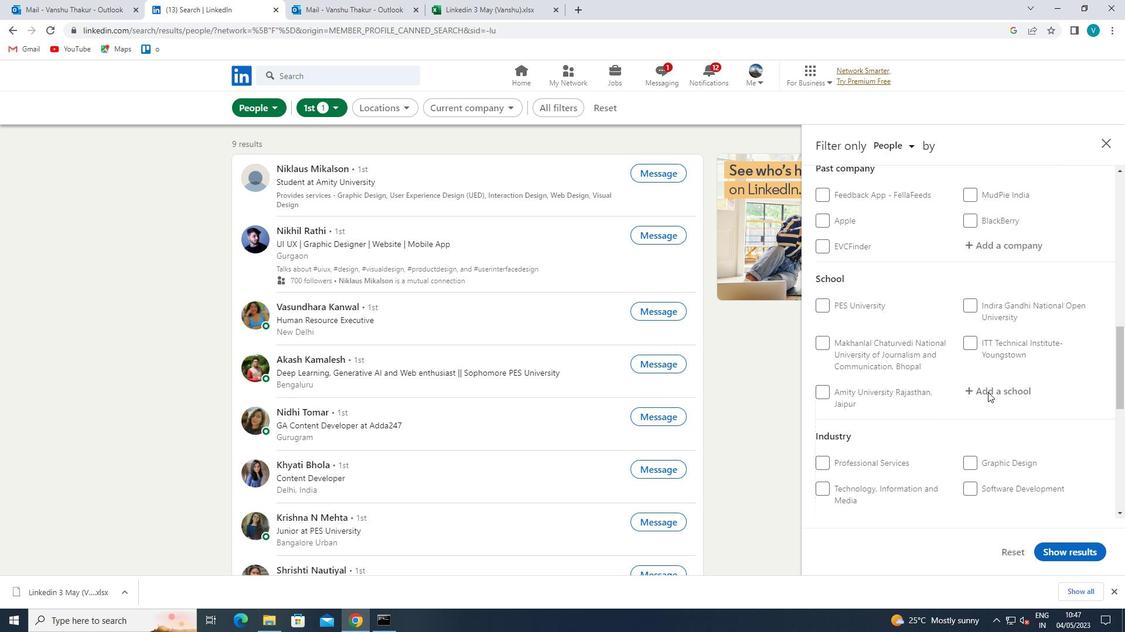 
Action: Mouse pressed left at (988, 392)
Screenshot: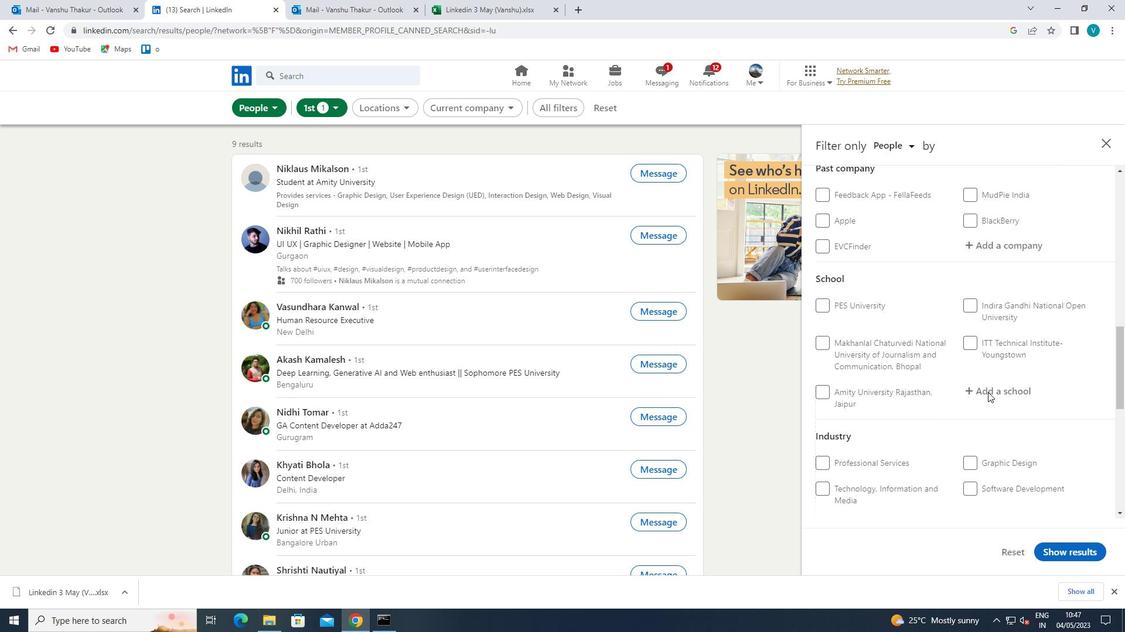 
Action: Mouse moved to (995, 387)
Screenshot: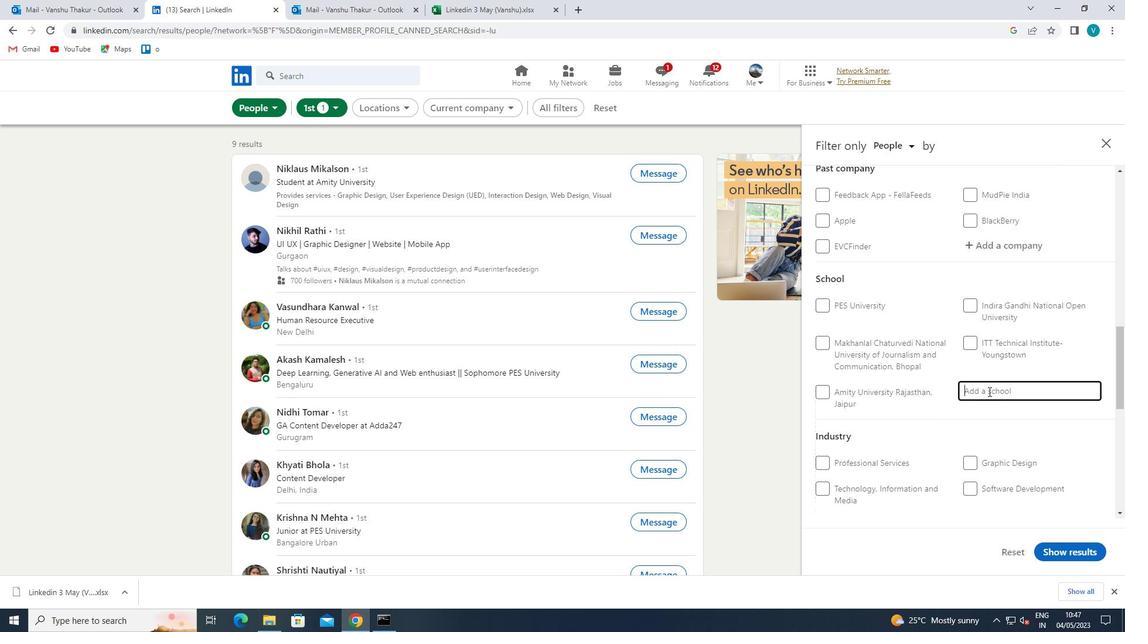 
Action: Key pressed <Key.shift>SRI<Key.space><Key.shift>AUROBO<Key.backspace>IND
Screenshot: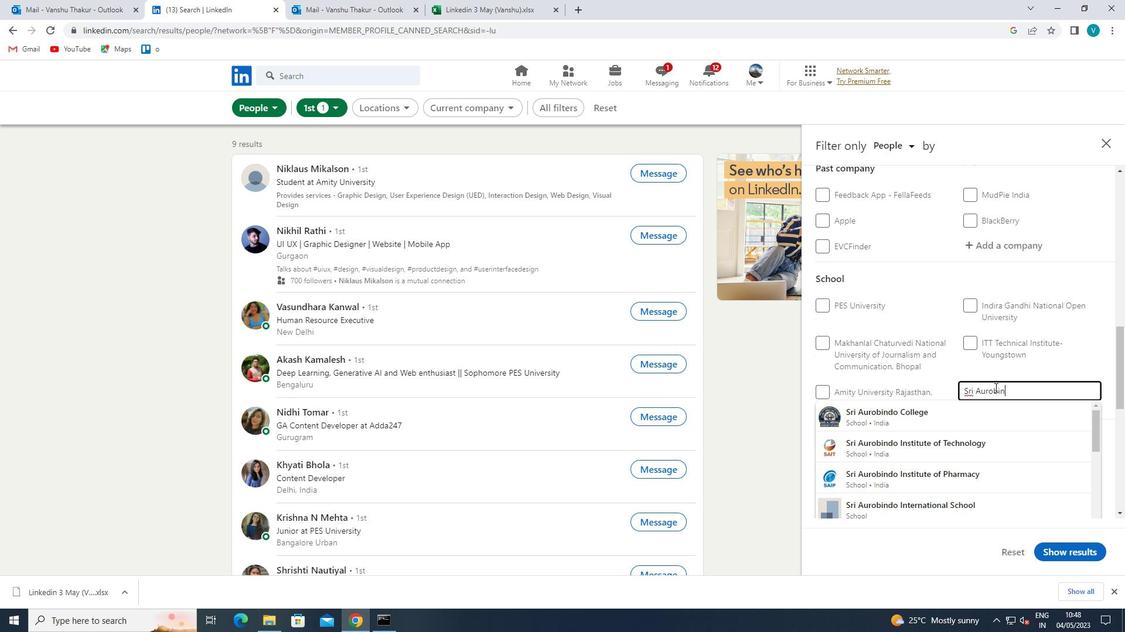 
Action: Mouse moved to (966, 403)
Screenshot: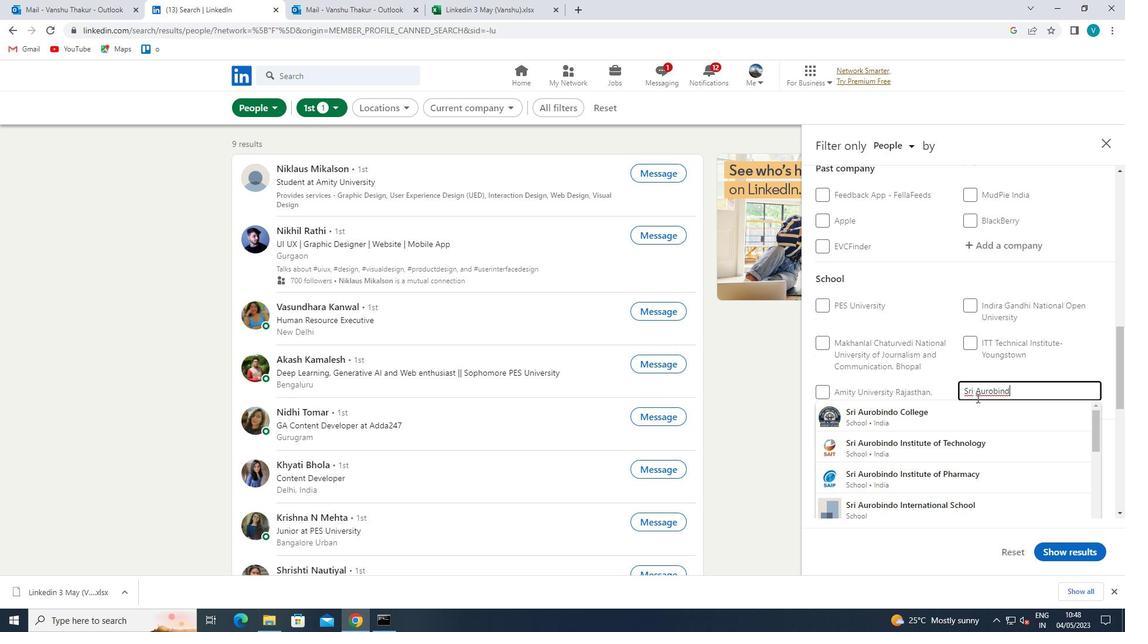 
Action: Mouse pressed left at (966, 403)
Screenshot: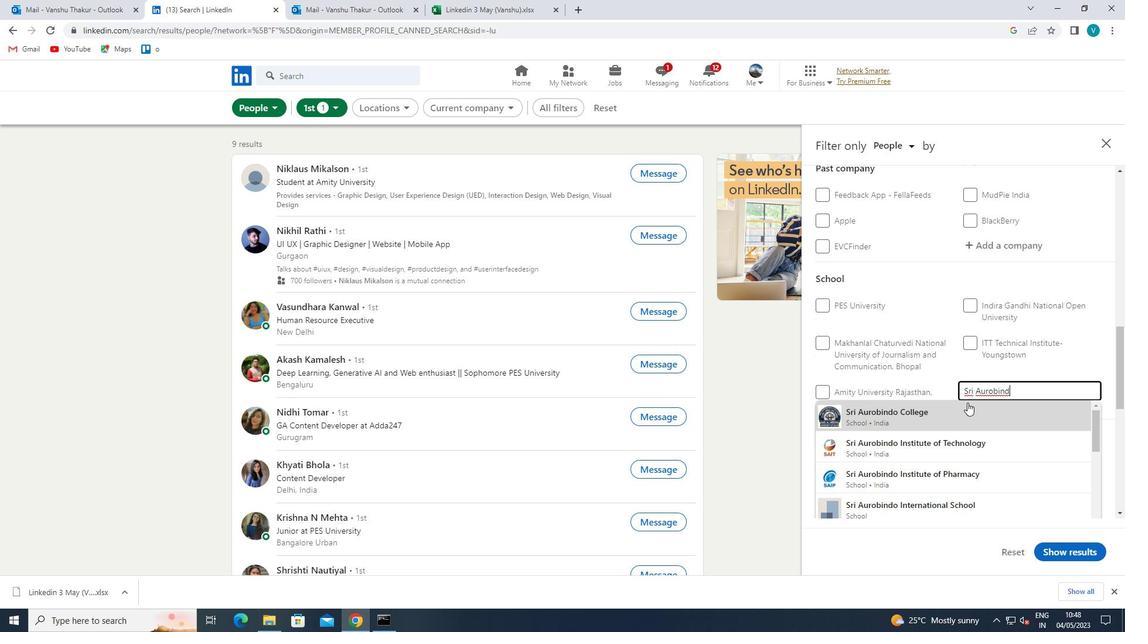 
Action: Mouse moved to (966, 403)
Screenshot: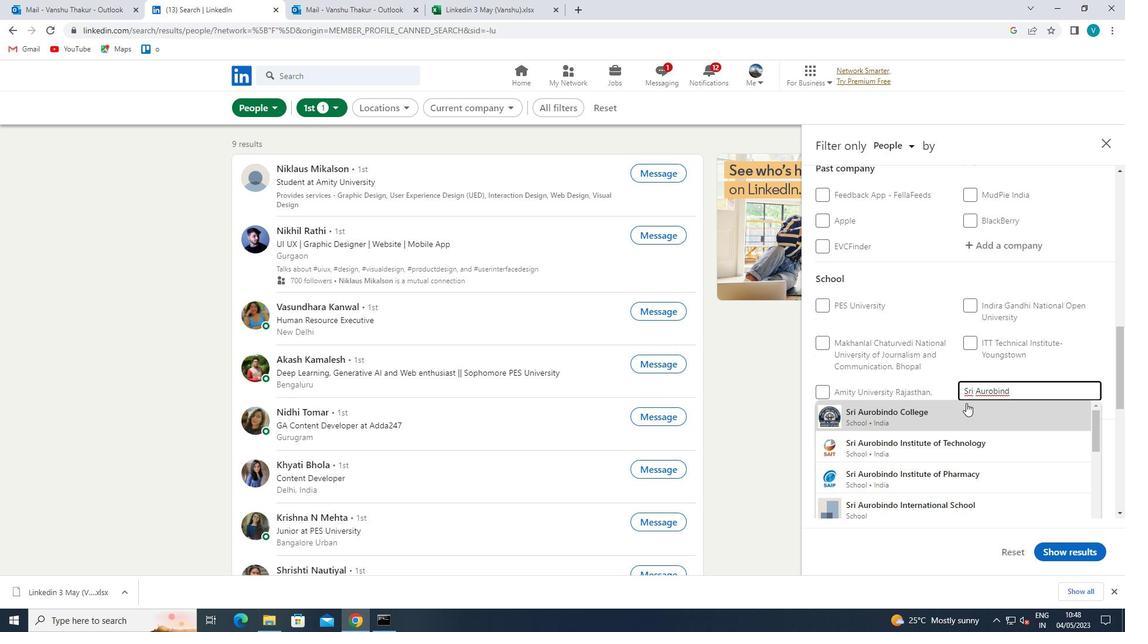 
Action: Mouse scrolled (966, 403) with delta (0, 0)
Screenshot: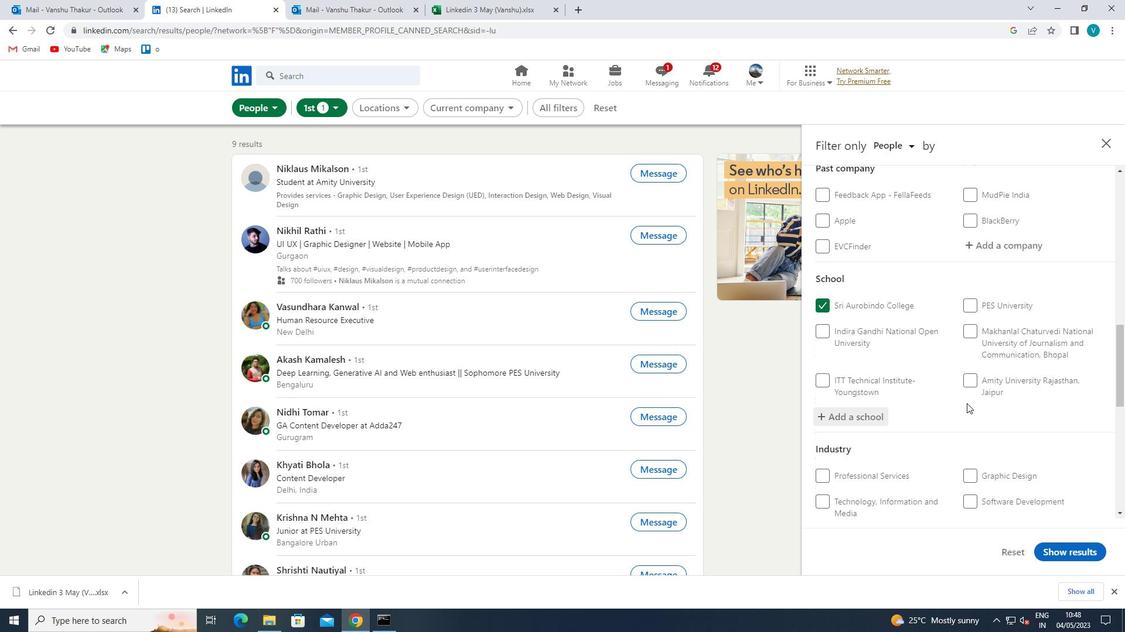
Action: Mouse scrolled (966, 403) with delta (0, 0)
Screenshot: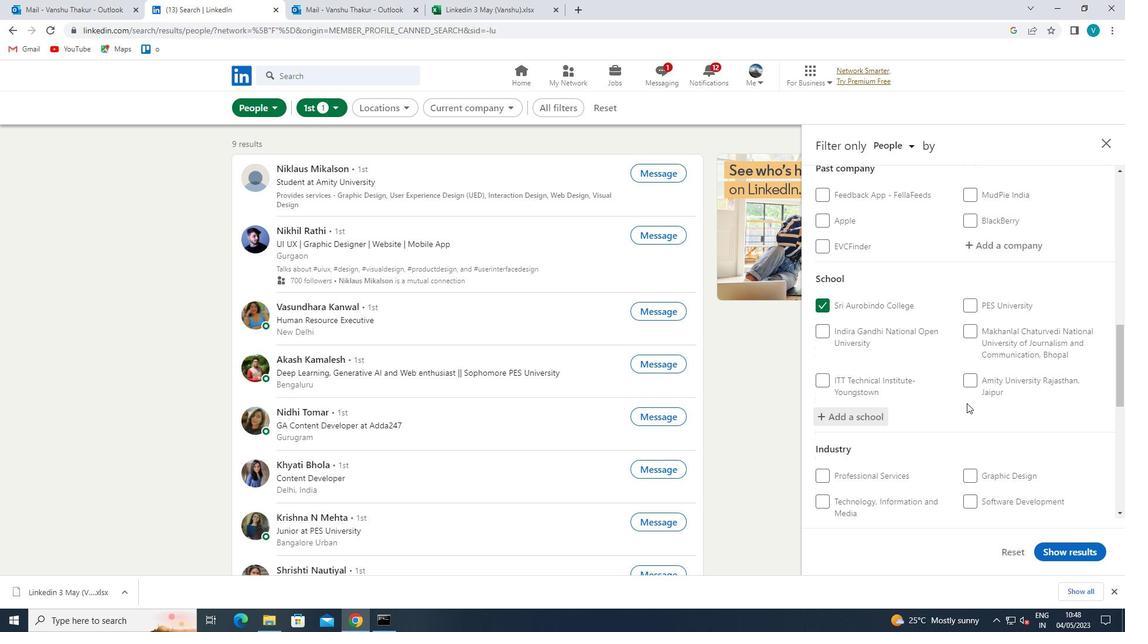 
Action: Mouse scrolled (966, 403) with delta (0, 0)
Screenshot: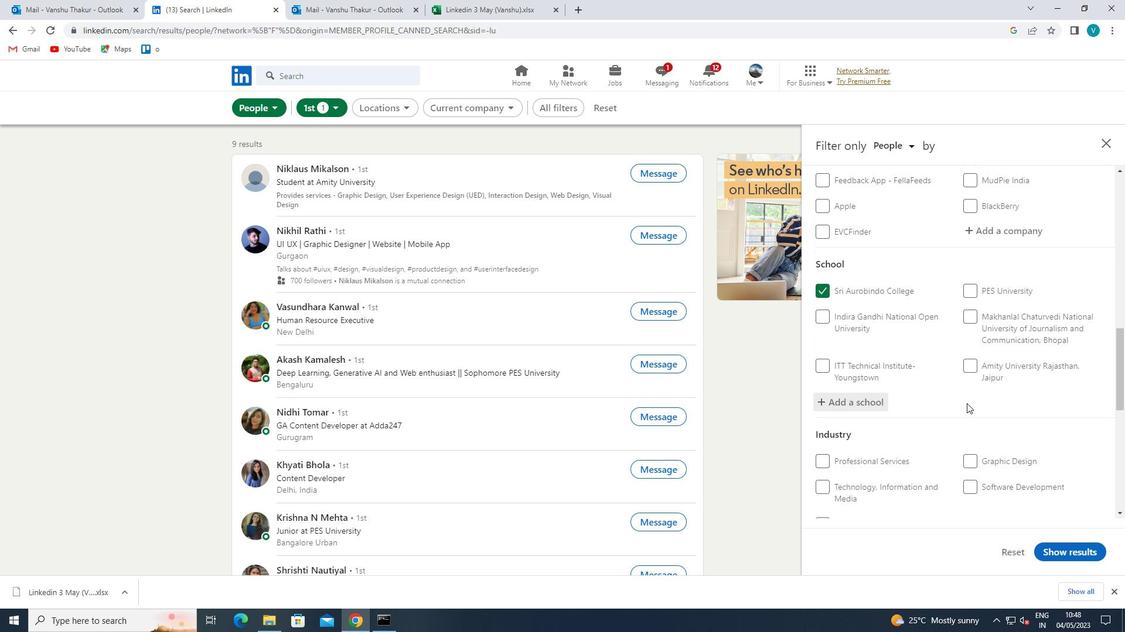 
Action: Mouse moved to (1012, 357)
Screenshot: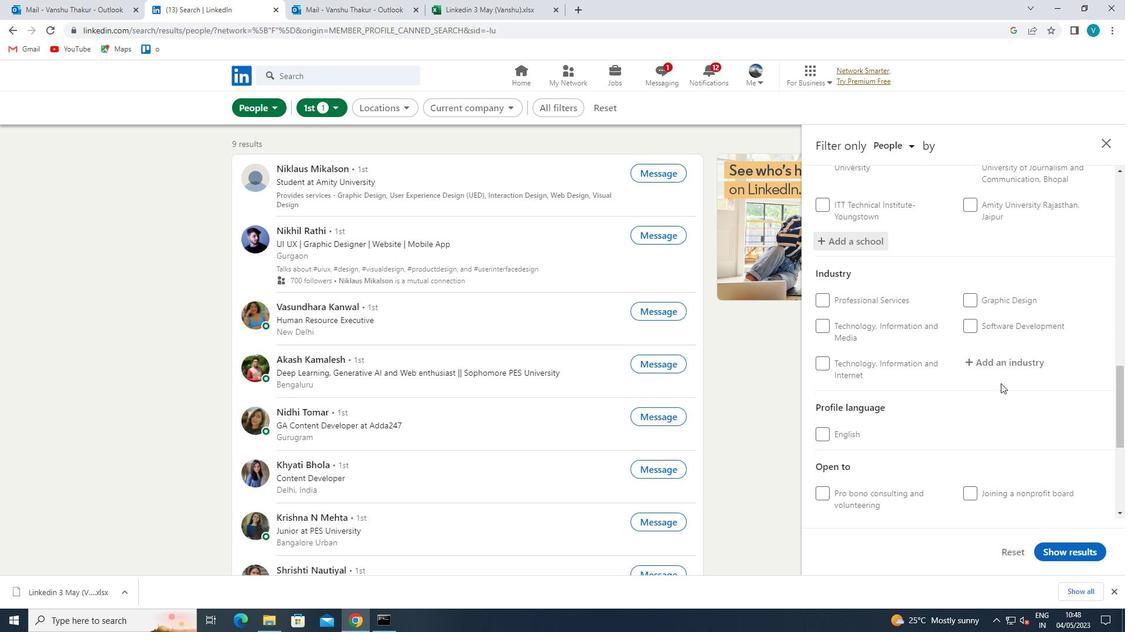
Action: Mouse pressed left at (1012, 357)
Screenshot: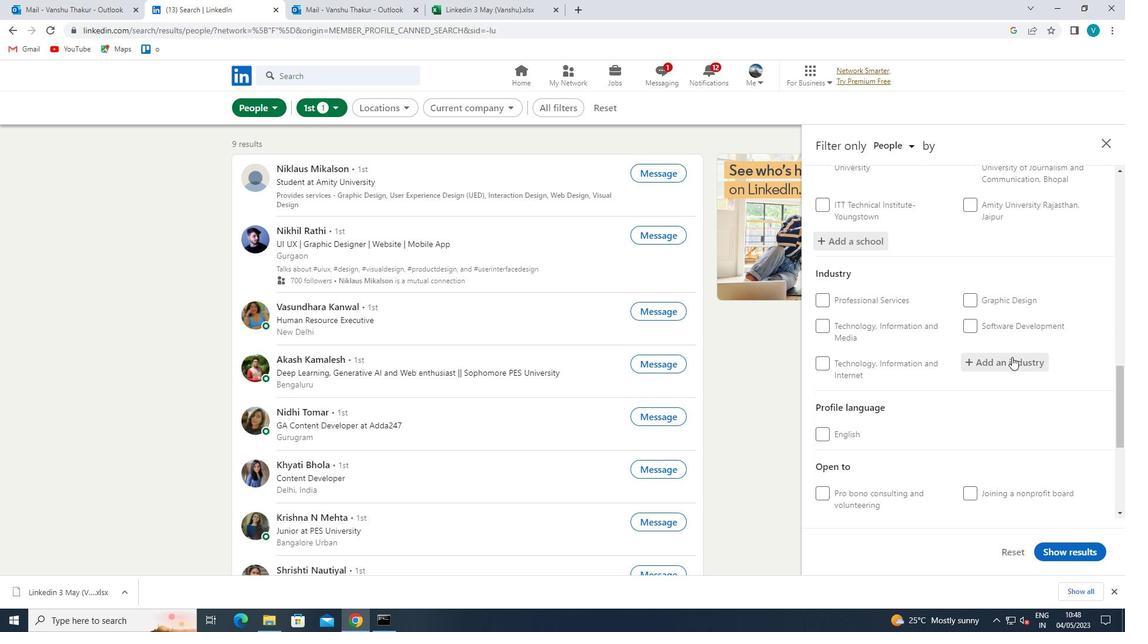
Action: Key pressed <Key.shift>RETAIL
Screenshot: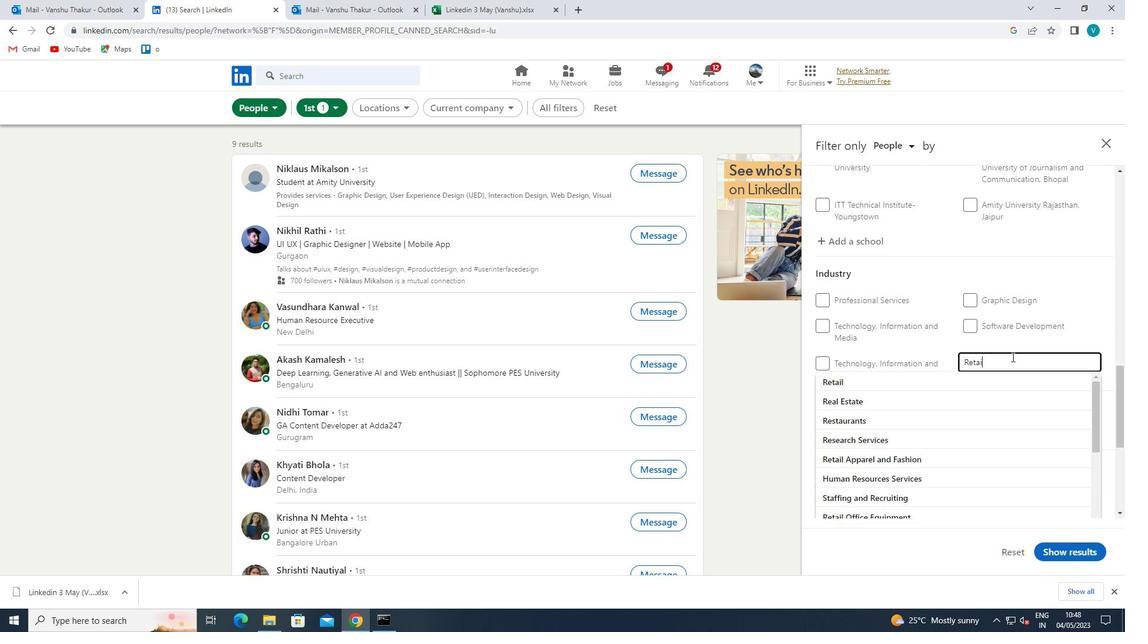 
Action: Mouse moved to (984, 373)
Screenshot: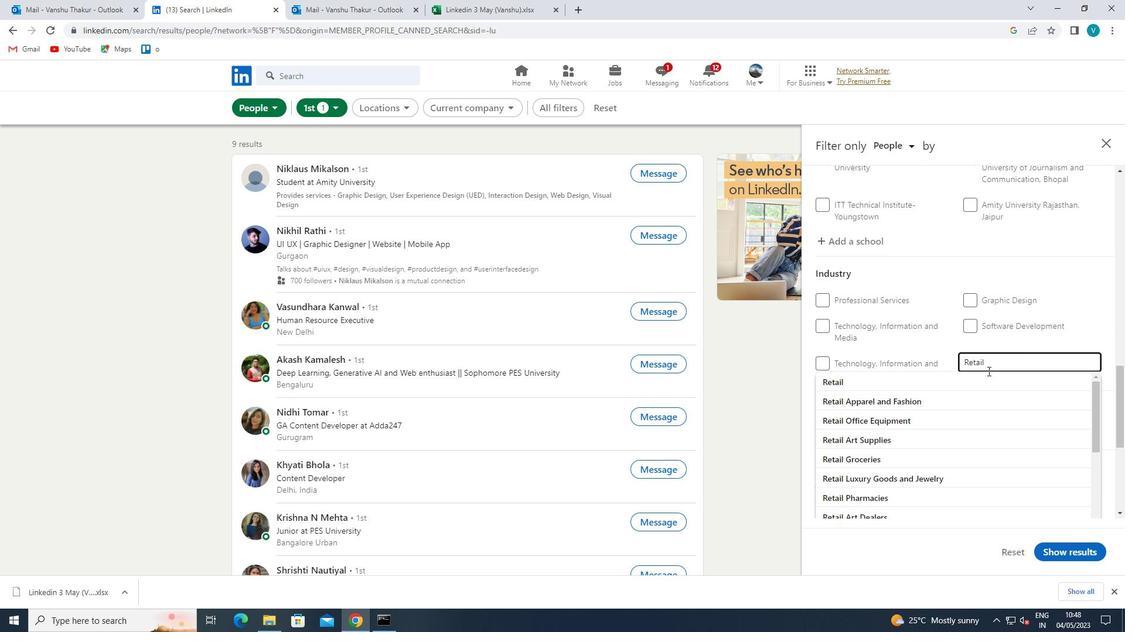 
Action: Mouse pressed left at (984, 373)
Screenshot: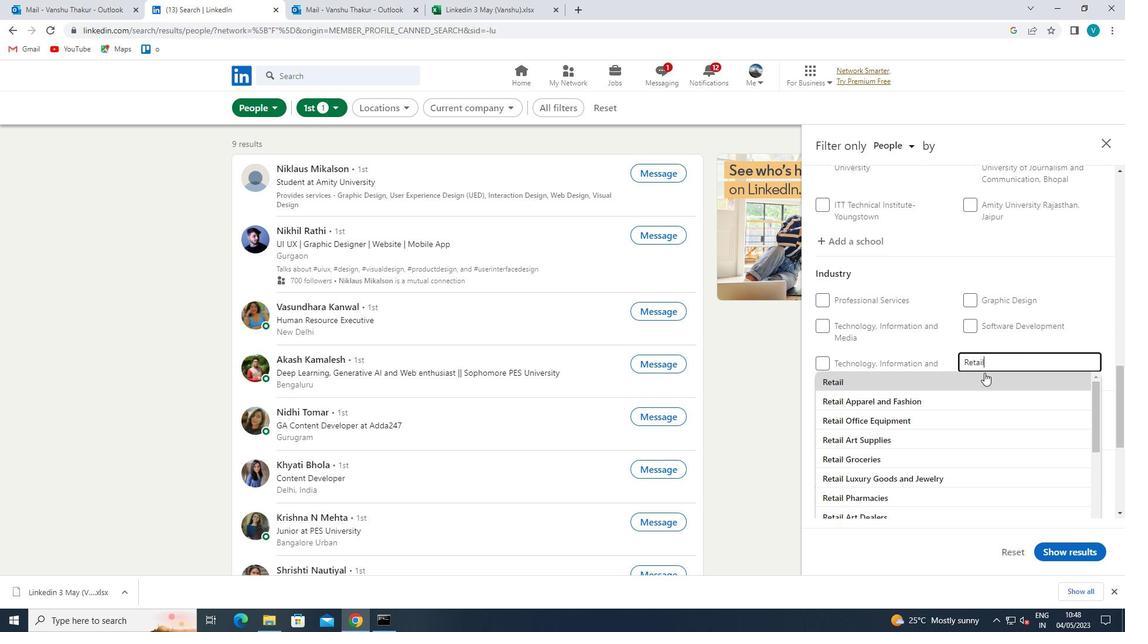 
Action: Mouse scrolled (984, 372) with delta (0, 0)
Screenshot: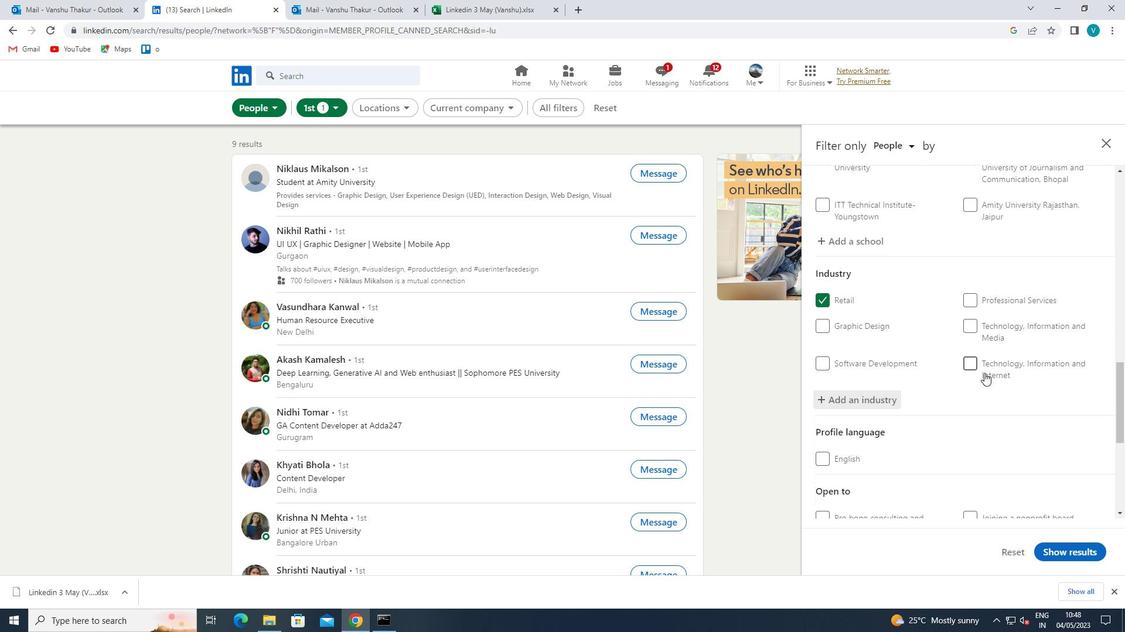 
Action: Mouse scrolled (984, 372) with delta (0, 0)
Screenshot: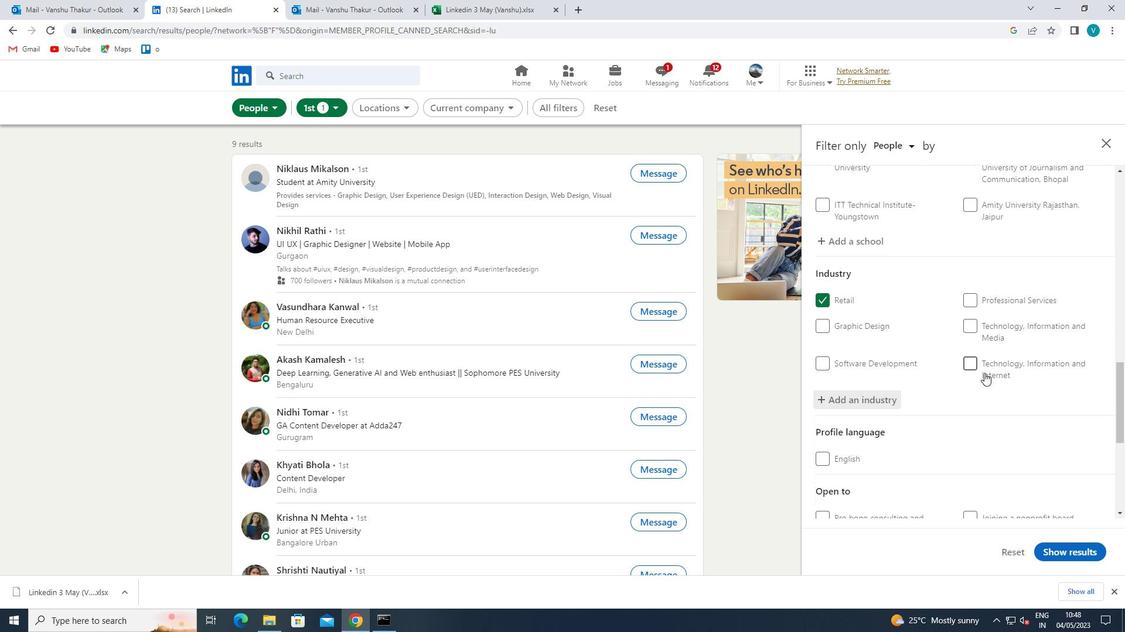 
Action: Mouse scrolled (984, 372) with delta (0, 0)
Screenshot: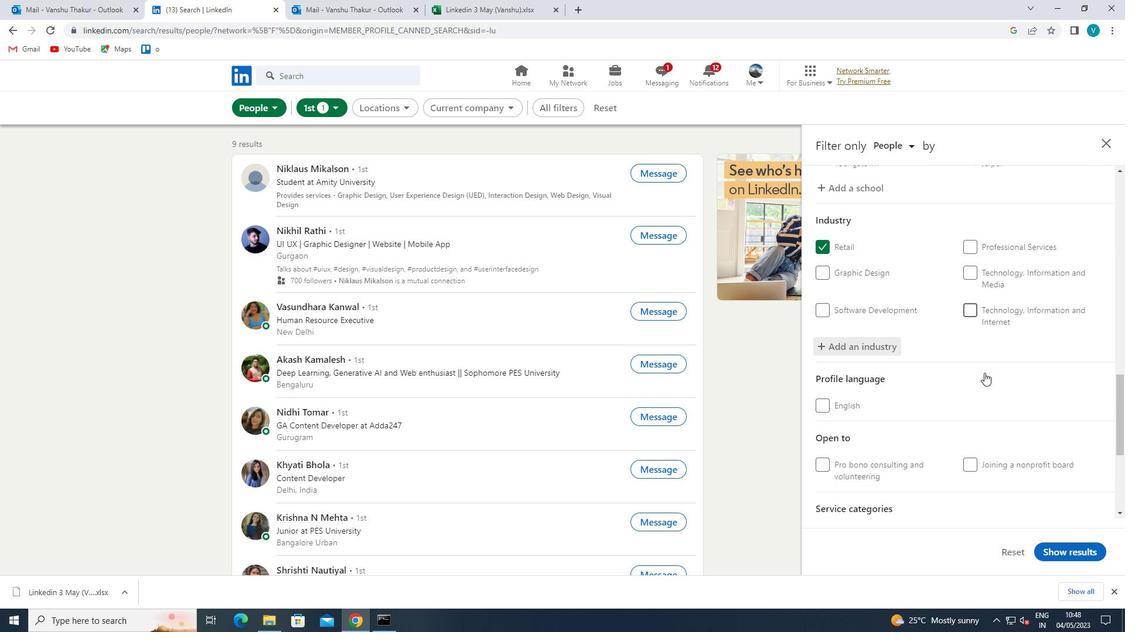 
Action: Mouse scrolled (984, 372) with delta (0, 0)
Screenshot: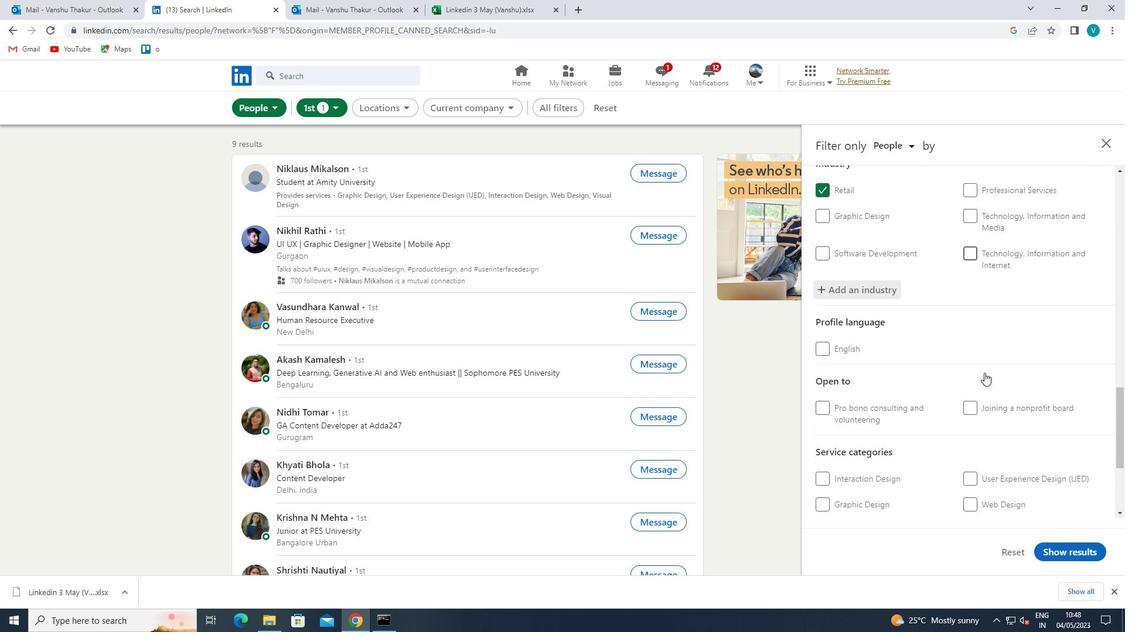 
Action: Mouse scrolled (984, 372) with delta (0, 0)
Screenshot: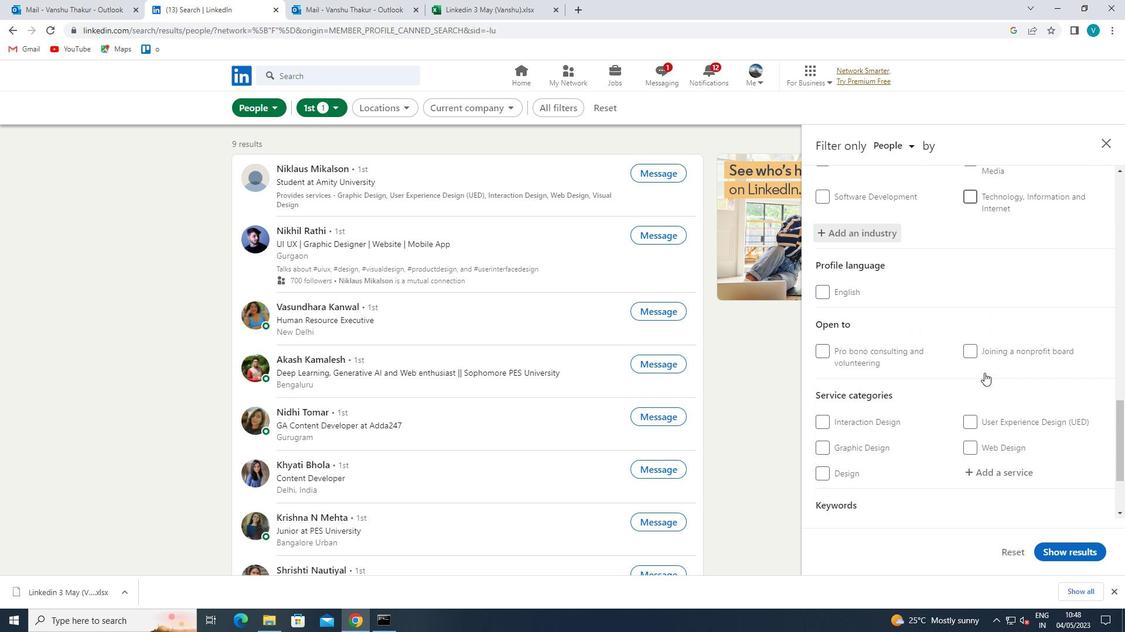 
Action: Mouse moved to (1007, 350)
Screenshot: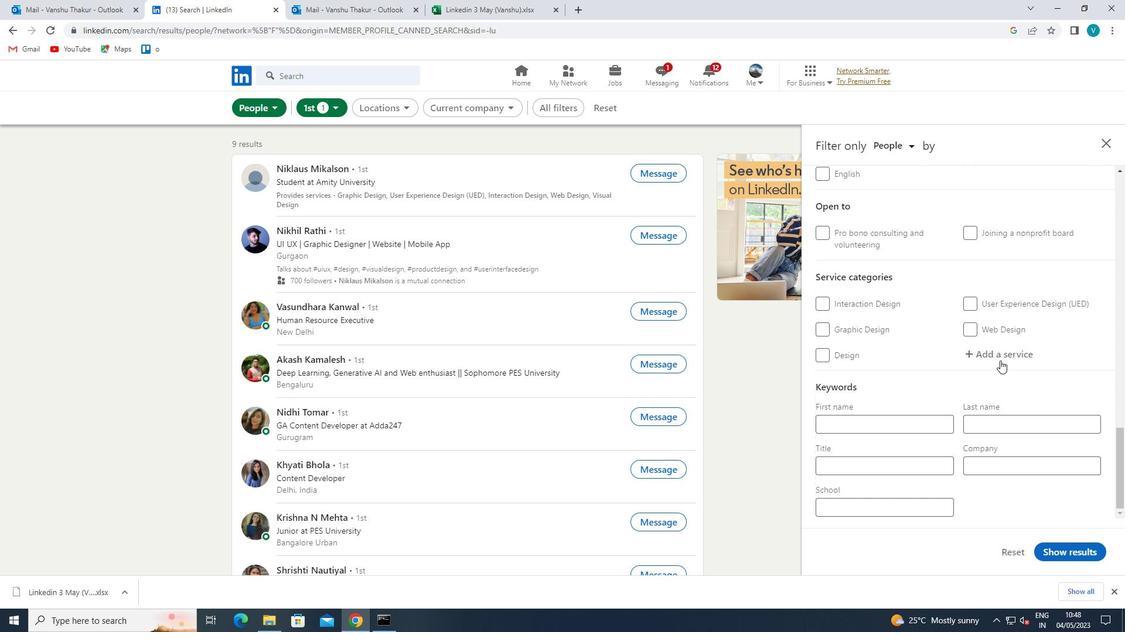 
Action: Mouse pressed left at (1007, 350)
Screenshot: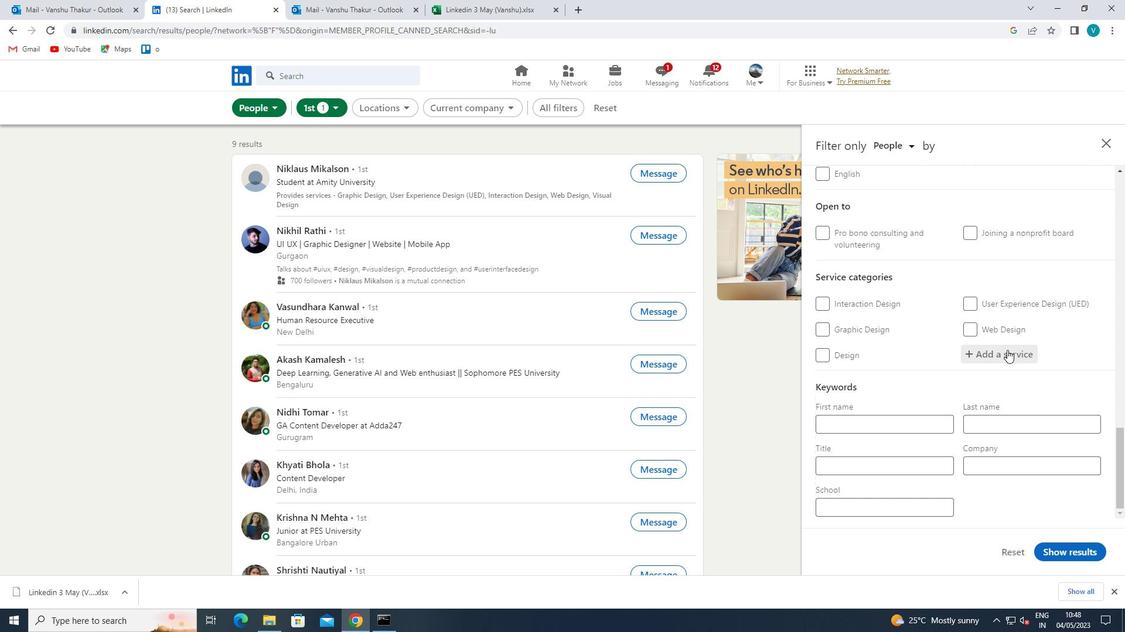 
Action: Key pressed <Key.shift>
Screenshot: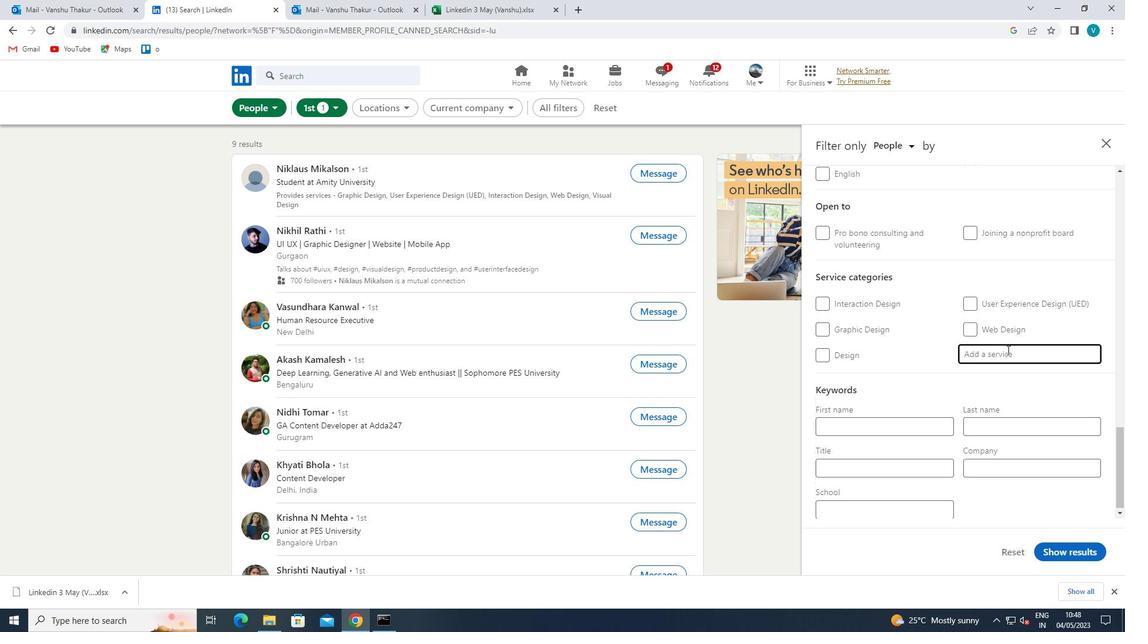 
Action: Mouse moved to (1007, 350)
Screenshot: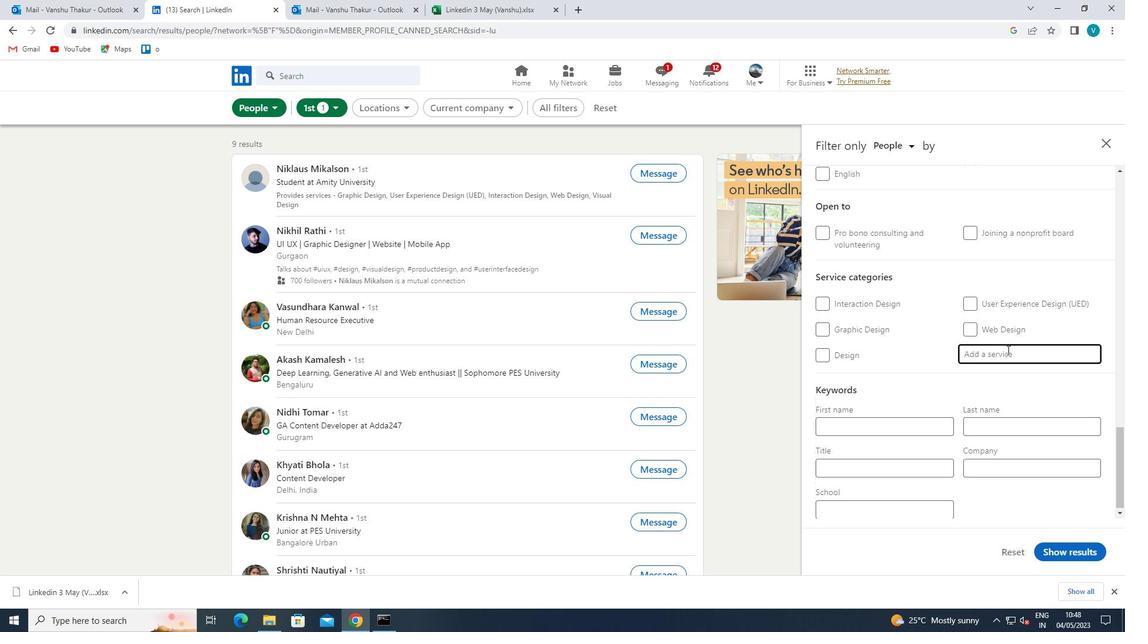 
Action: Key pressed HEAD
Screenshot: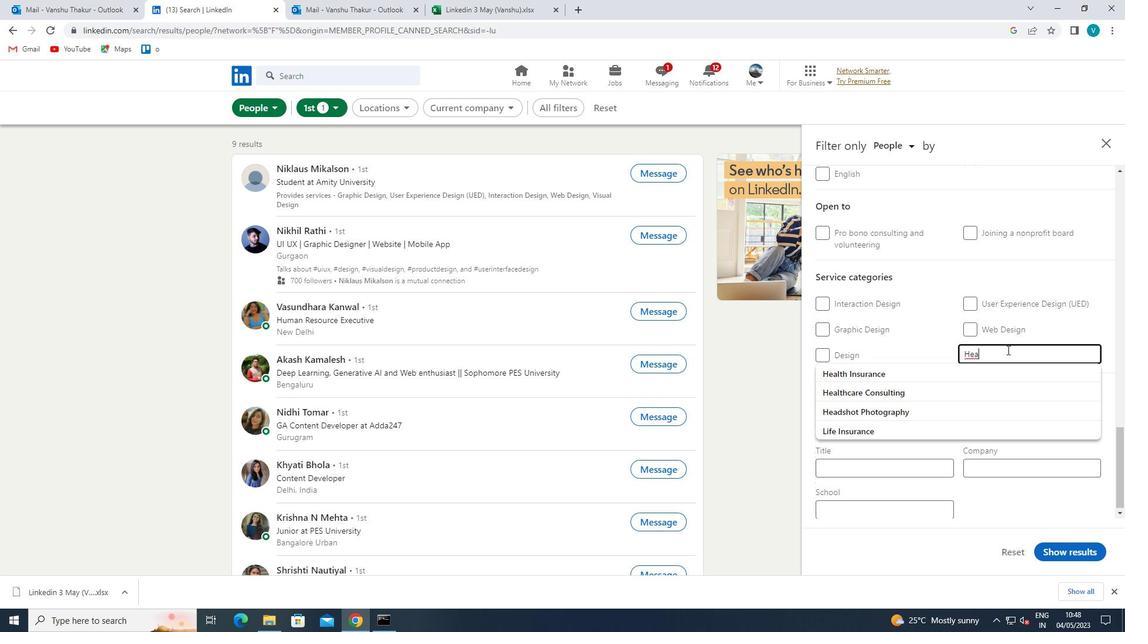 
Action: Mouse moved to (978, 368)
Screenshot: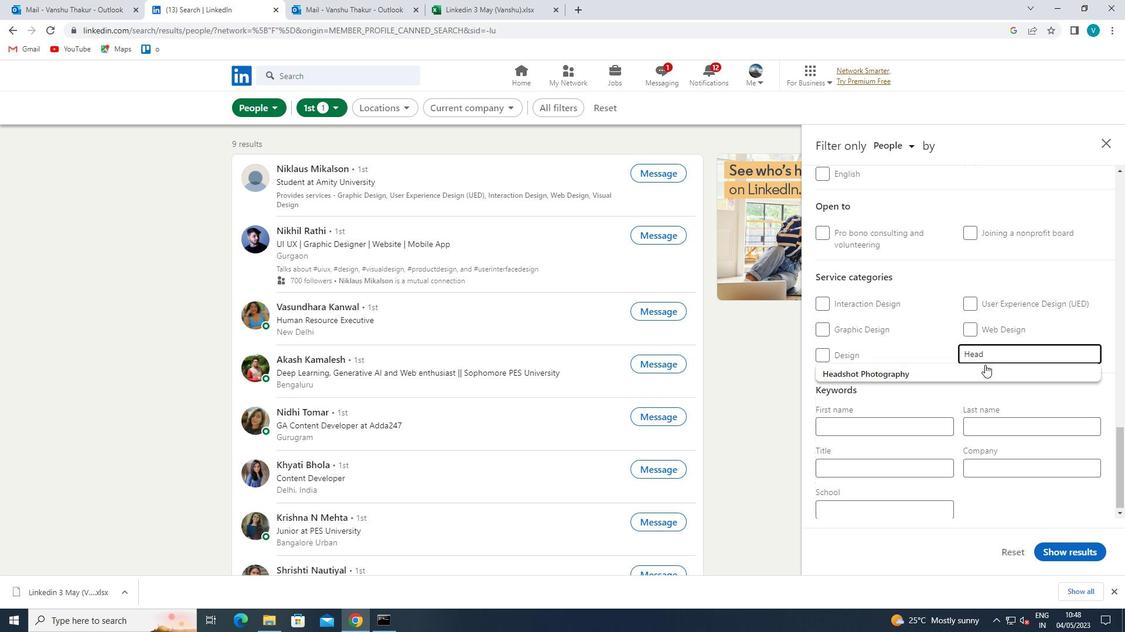 
Action: Mouse pressed left at (978, 368)
Screenshot: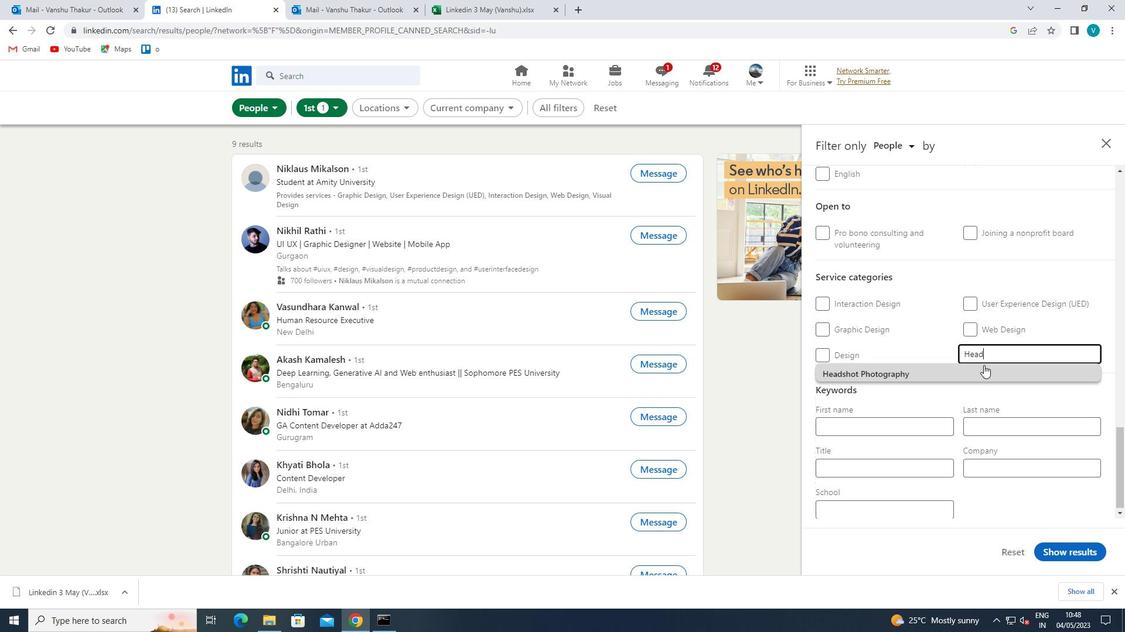 
Action: Mouse moved to (978, 369)
Screenshot: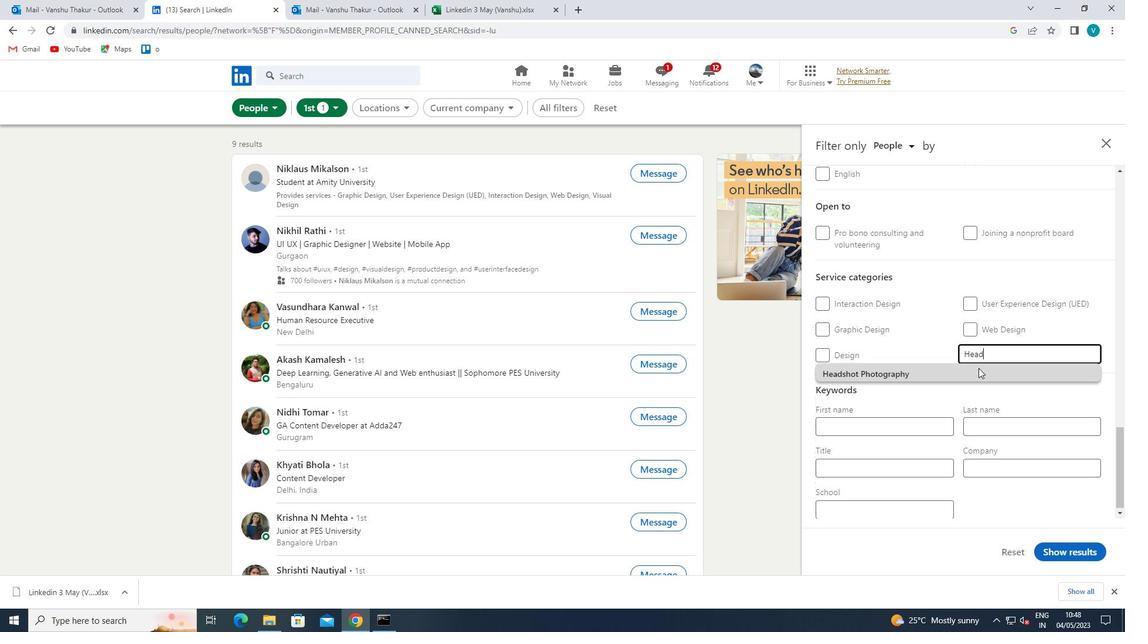 
Action: Mouse scrolled (978, 368) with delta (0, 0)
Screenshot: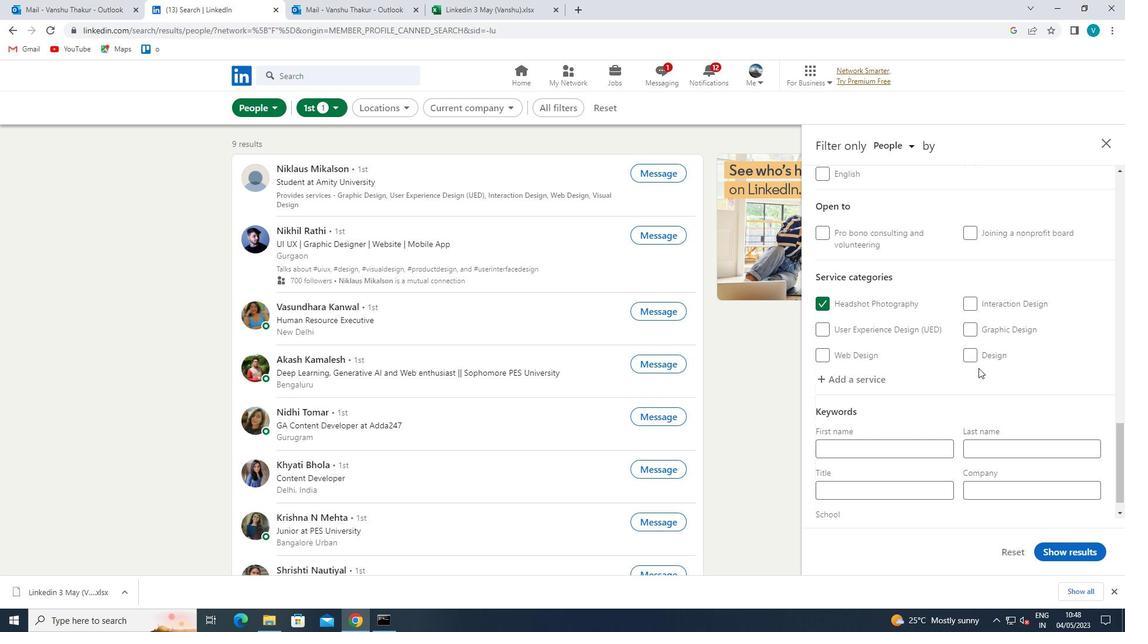 
Action: Mouse moved to (977, 369)
Screenshot: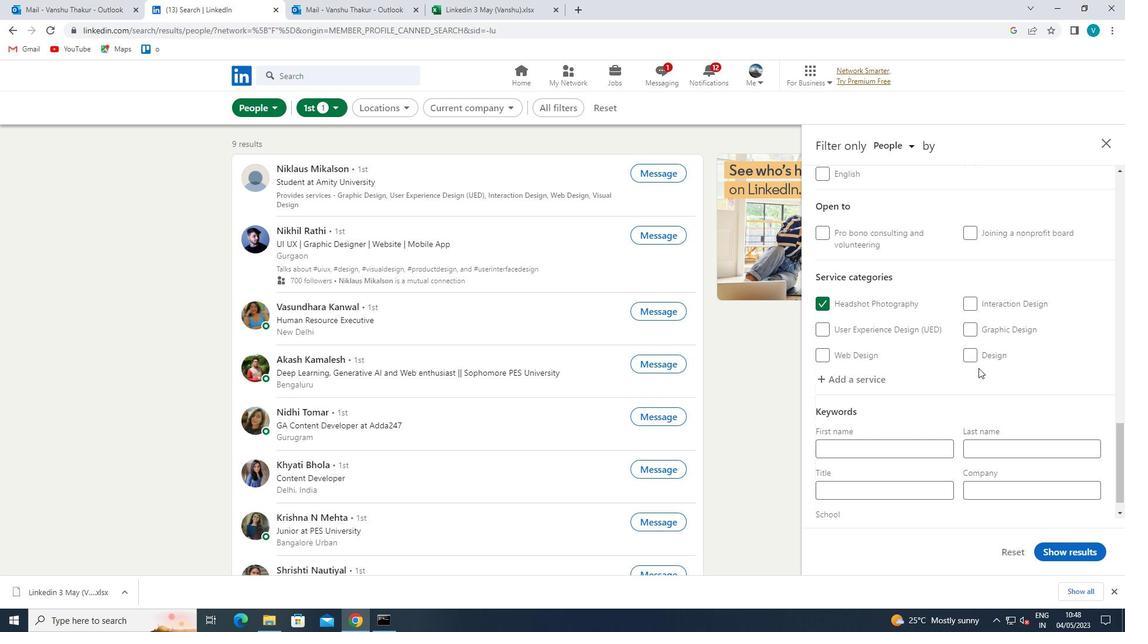 
Action: Mouse scrolled (977, 369) with delta (0, 0)
Screenshot: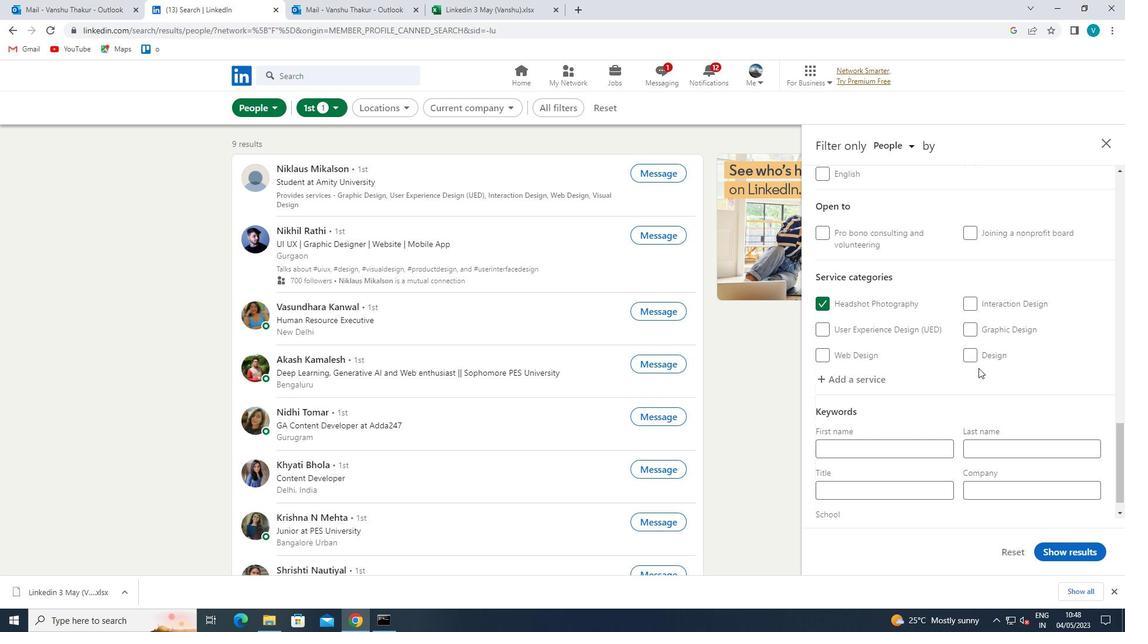 
Action: Mouse moved to (976, 370)
Screenshot: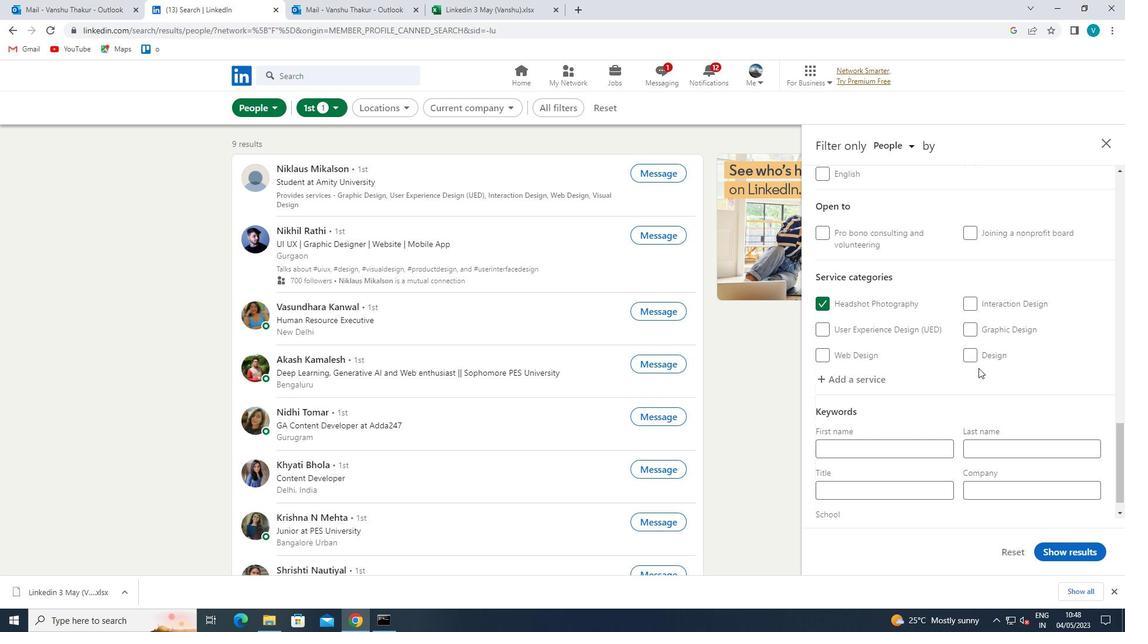 
Action: Mouse scrolled (976, 369) with delta (0, 0)
Screenshot: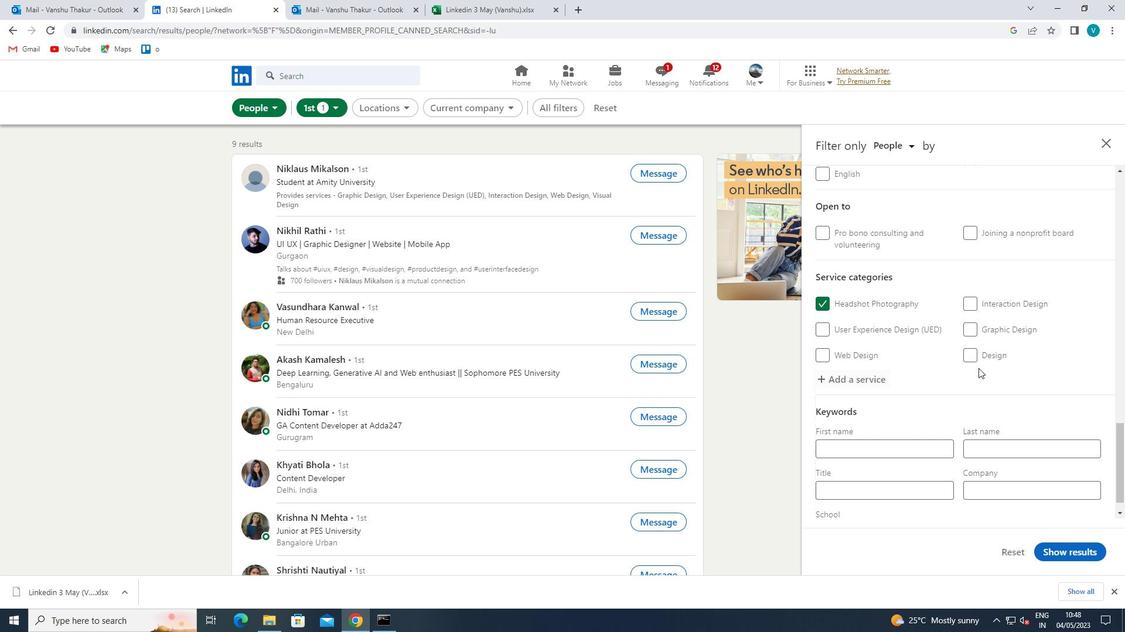 
Action: Mouse moved to (903, 466)
Screenshot: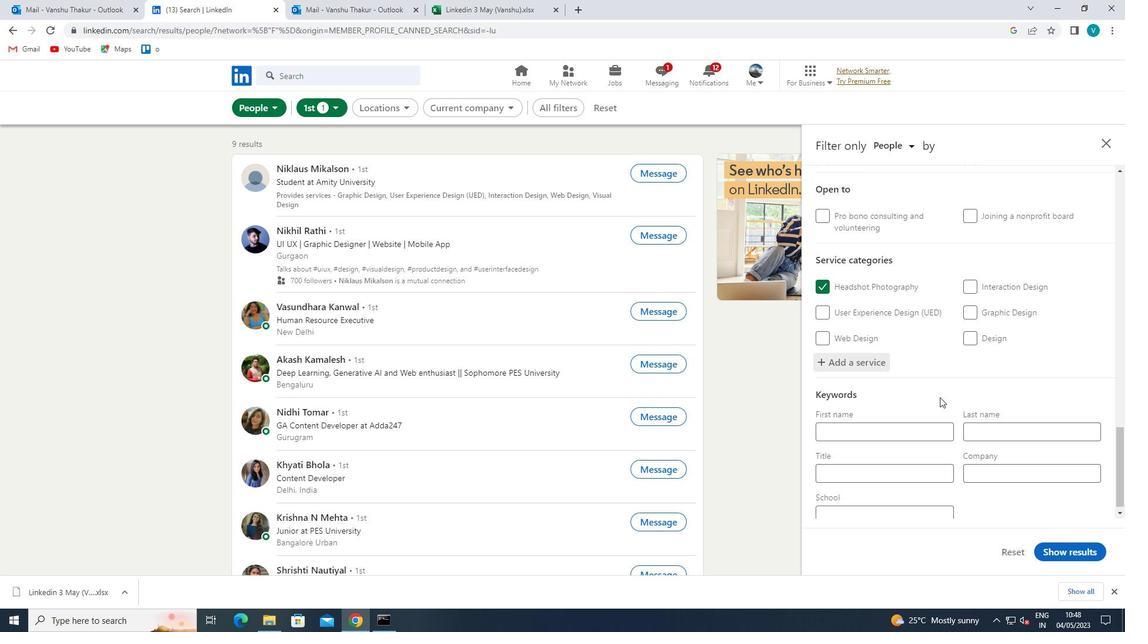 
Action: Mouse pressed left at (903, 466)
Screenshot: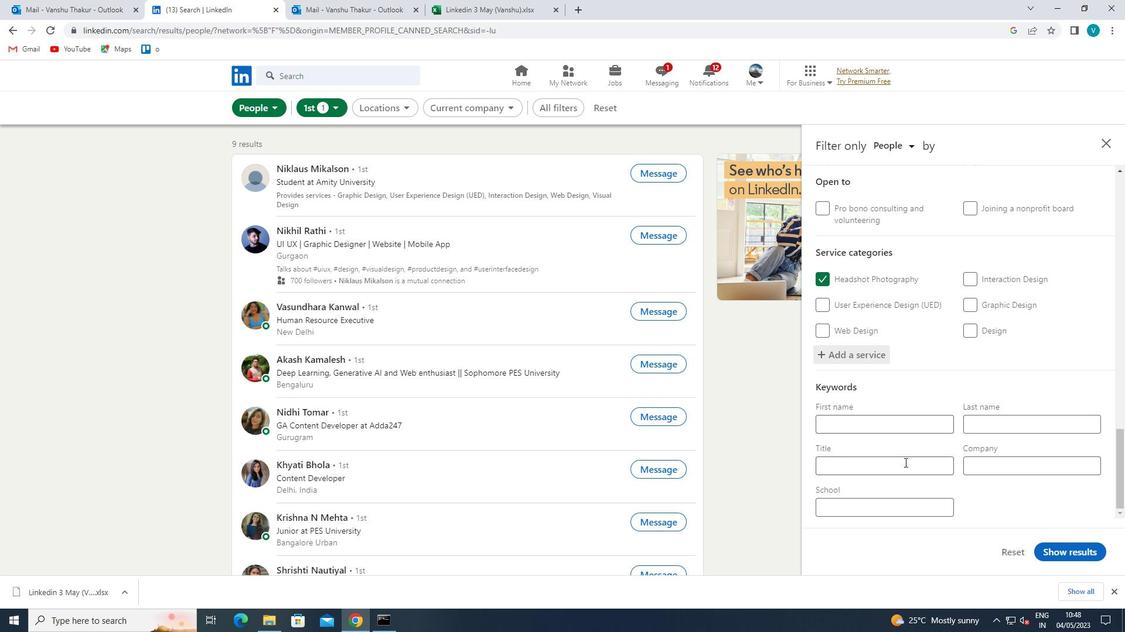 
Action: Key pressed <Key.shift>EXEX<Key.backspace><Key.backspace><Key.backspace><Key.backspace><Key.backspace><Key.shift>EXECUTIVE<Key.space><Key.shift>ASSITANT<Key.space>
Screenshot: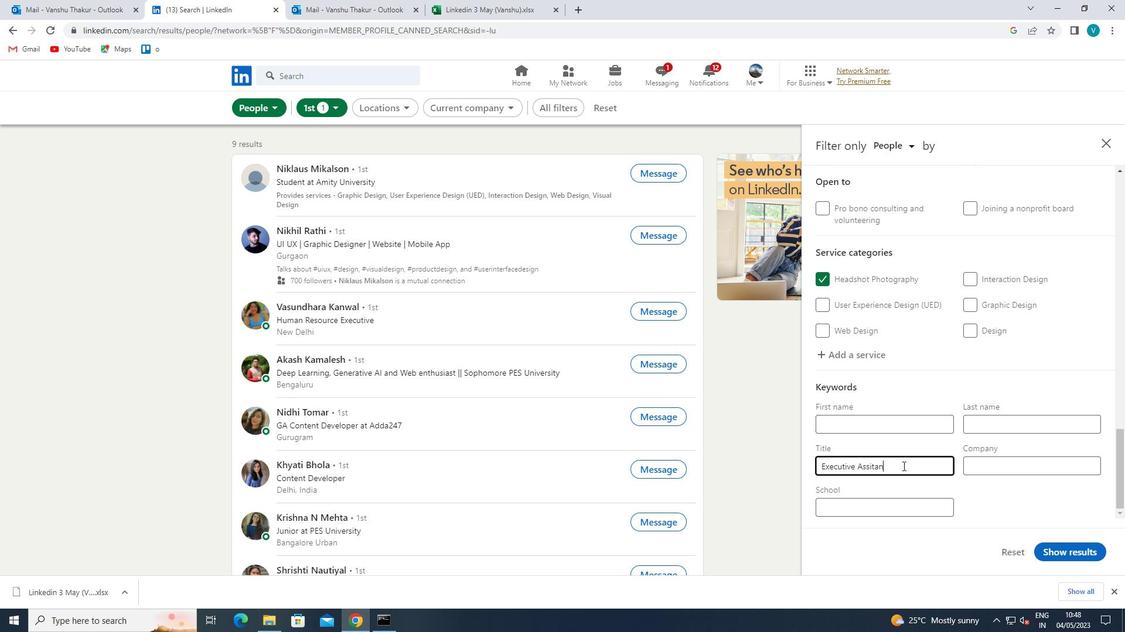 
Action: Mouse moved to (870, 468)
Screenshot: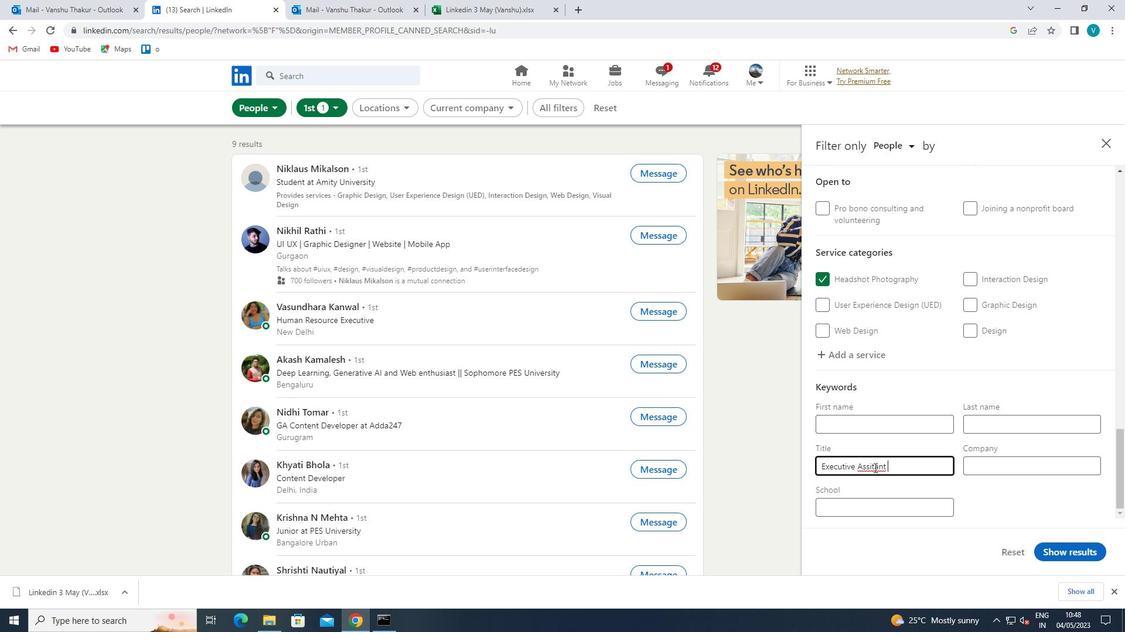 
Action: Mouse pressed left at (870, 468)
Screenshot: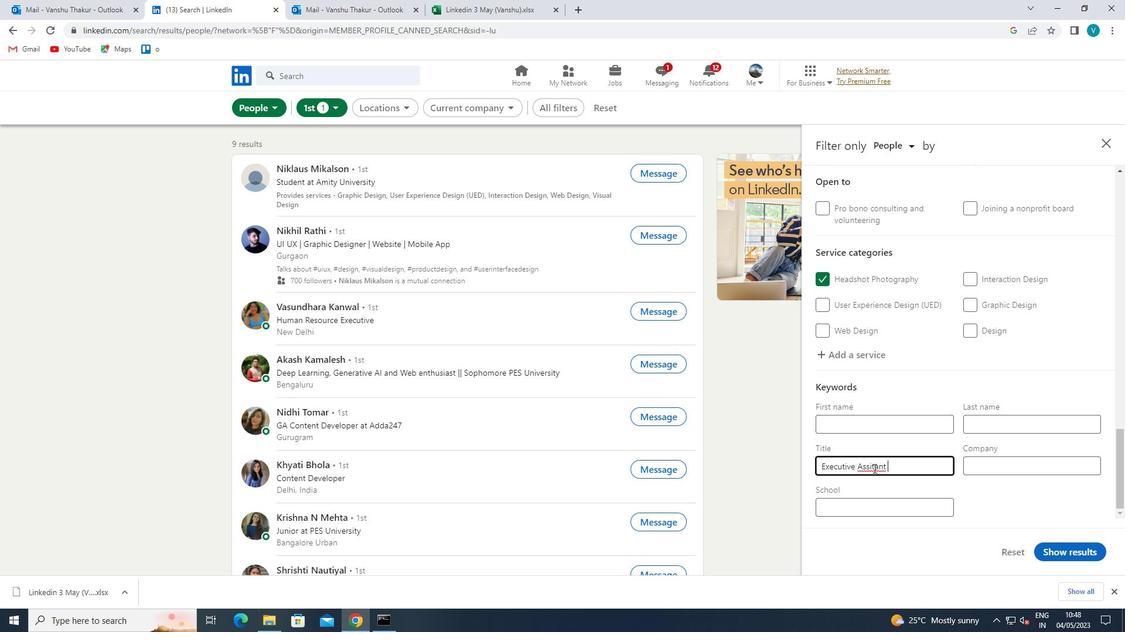 
Action: Mouse moved to (880, 487)
Screenshot: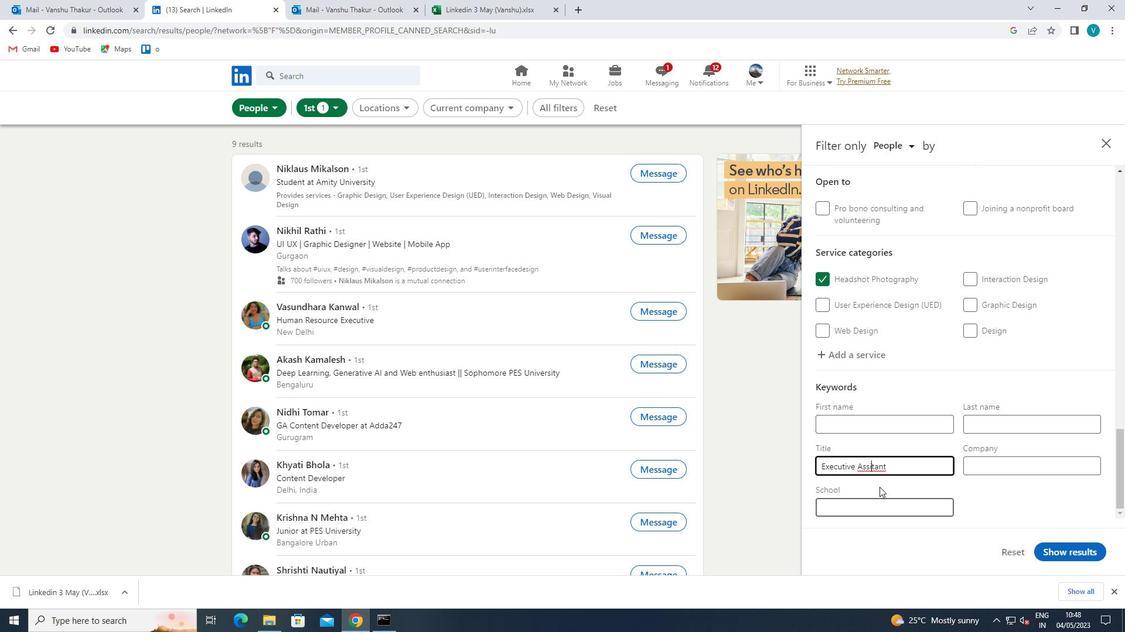 
Action: Key pressed S
Screenshot: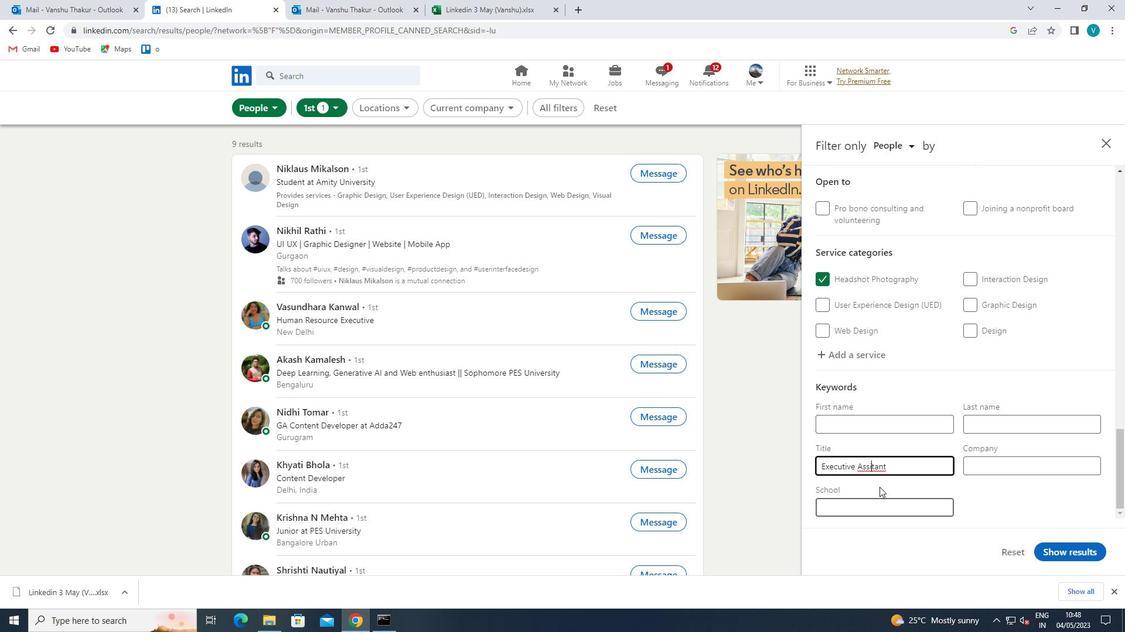 
Action: Mouse moved to (1067, 552)
Screenshot: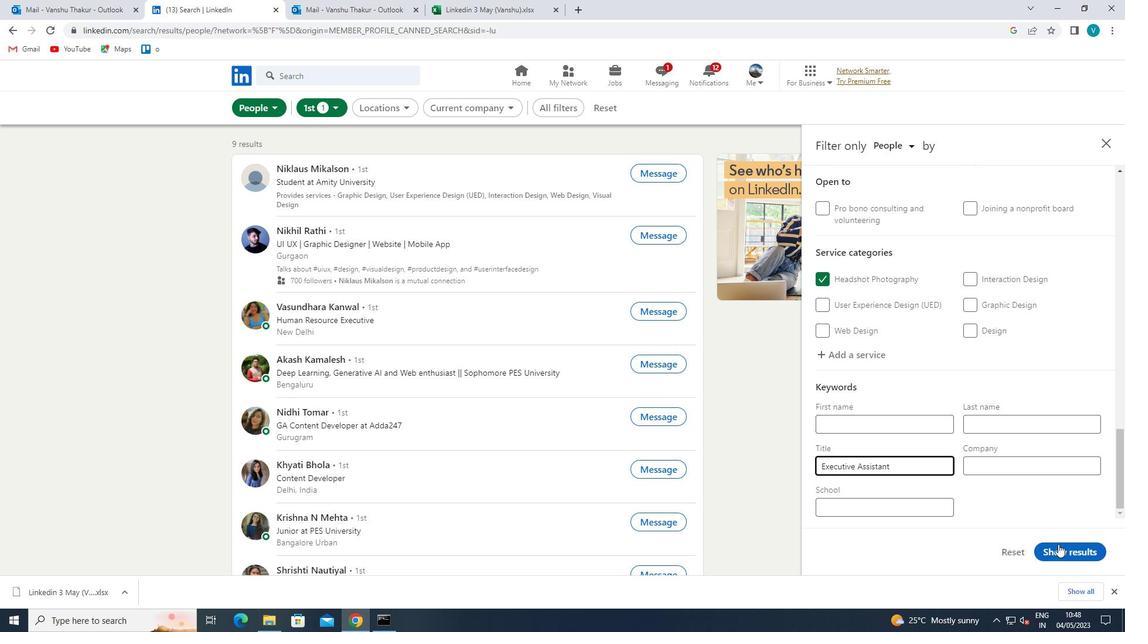 
Action: Mouse pressed left at (1067, 552)
Screenshot: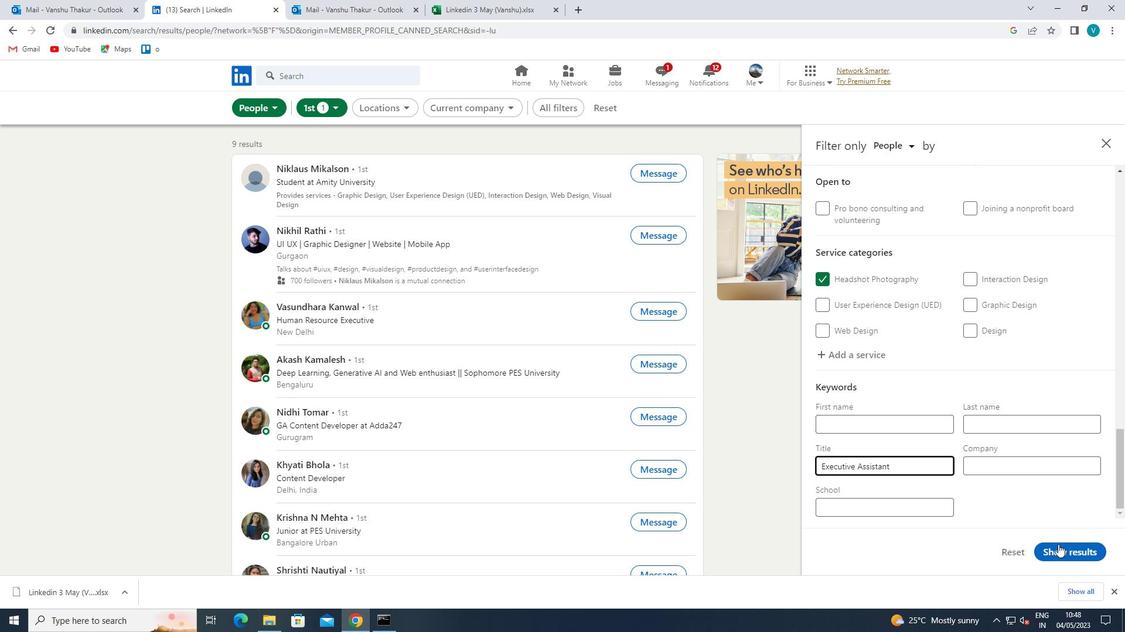 
Action: Mouse moved to (1067, 552)
Screenshot: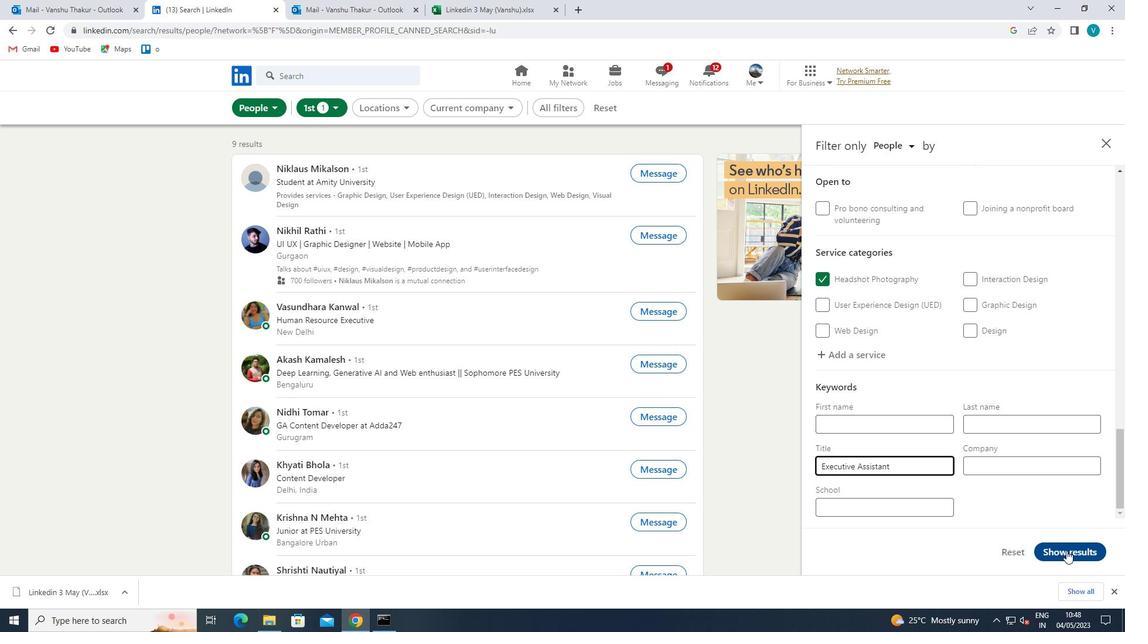 
